 Task: Find connections with filter location Mengyin with filter topic #healthcarewith filter profile language Spanish with filter current company Treebo Hotels with filter school PSG College of Arts and Science with filter industry Commercial and Industrial Equipment Rental with filter service category Visual Design with filter keywords title Customer Care Associate
Action: Mouse moved to (343, 225)
Screenshot: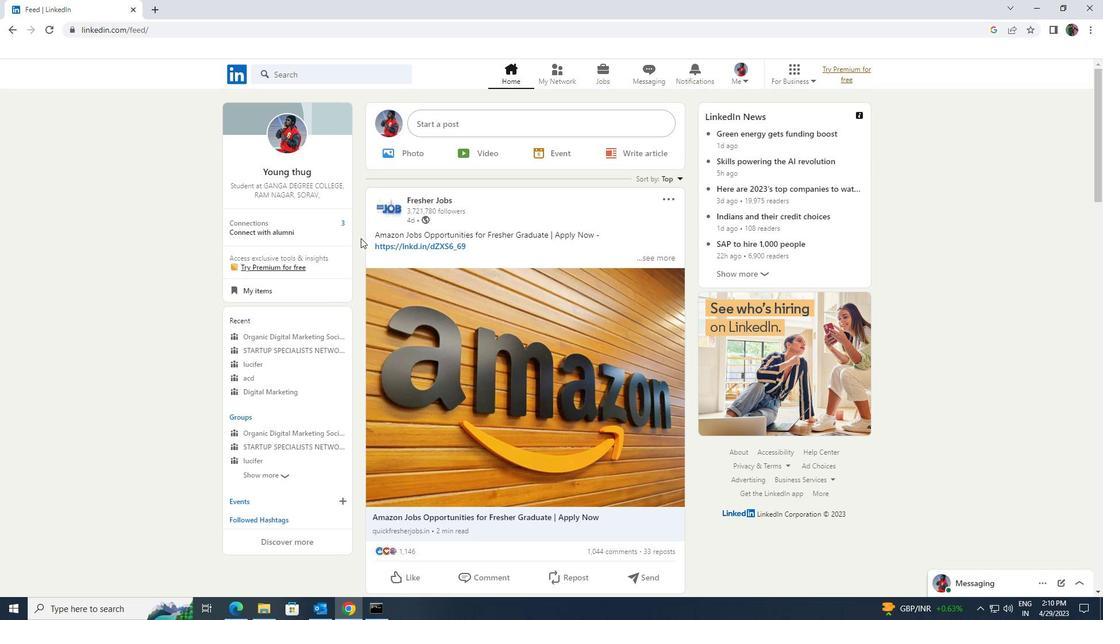 
Action: Mouse pressed left at (343, 225)
Screenshot: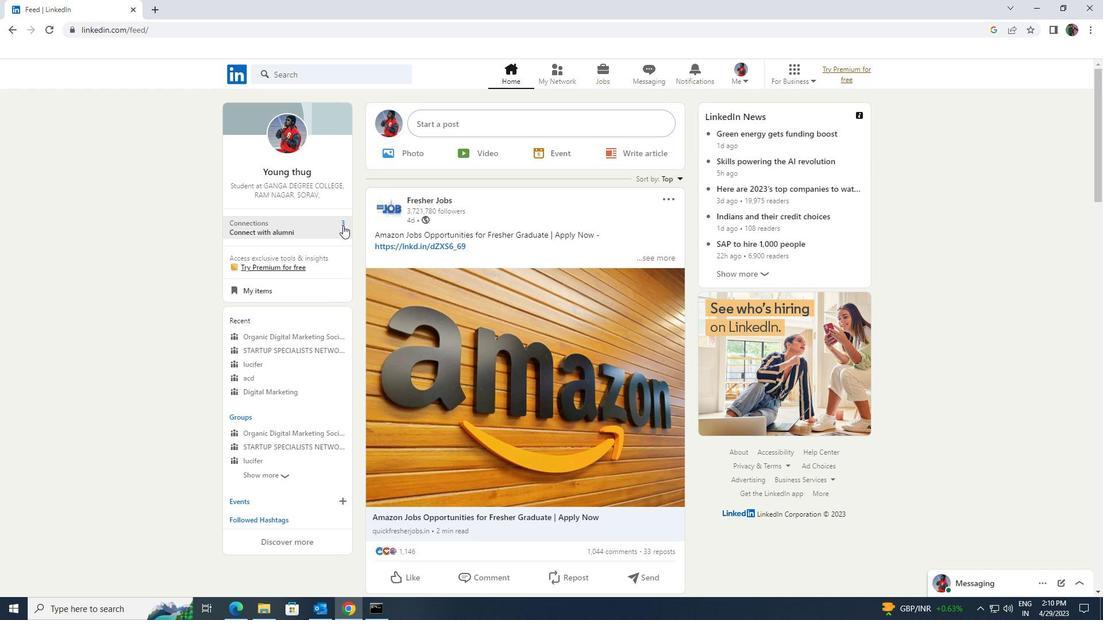 
Action: Mouse moved to (357, 137)
Screenshot: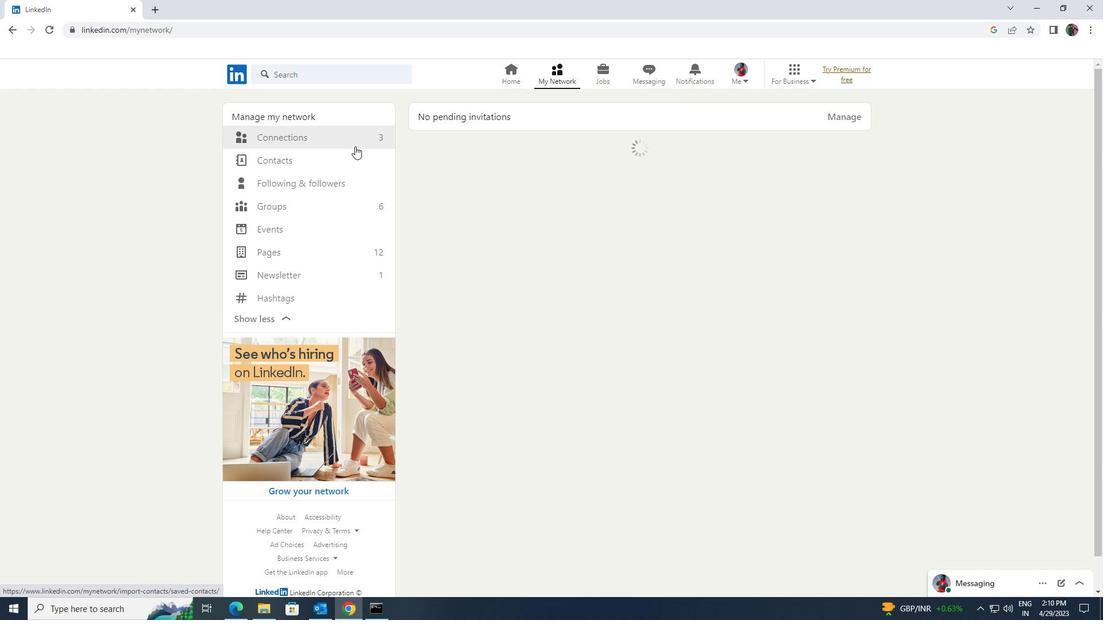 
Action: Mouse pressed left at (357, 137)
Screenshot: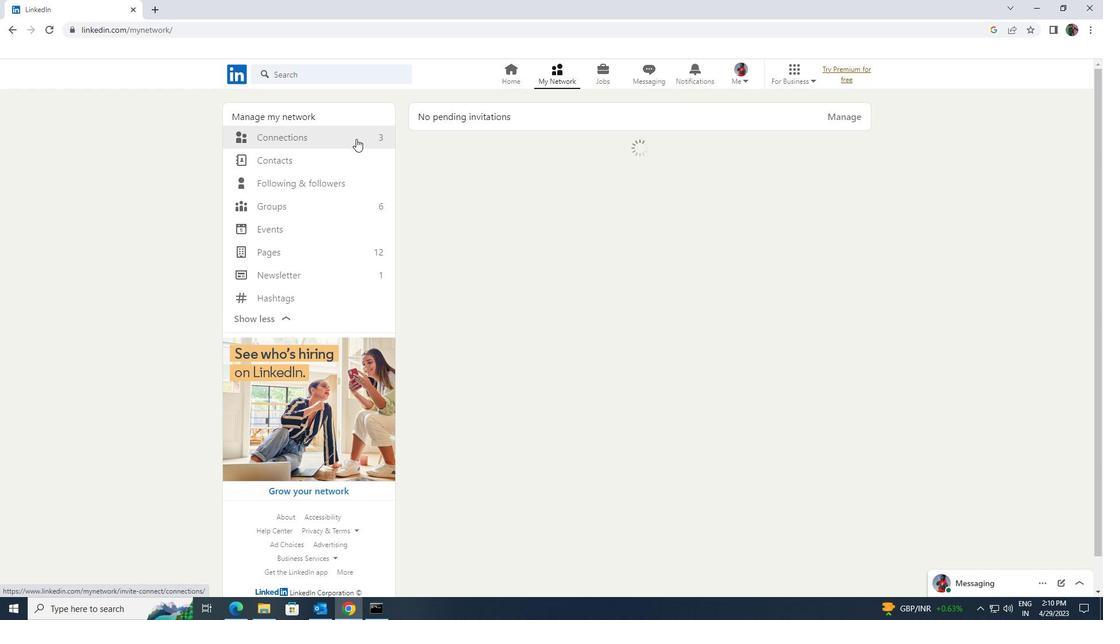 
Action: Mouse moved to (614, 139)
Screenshot: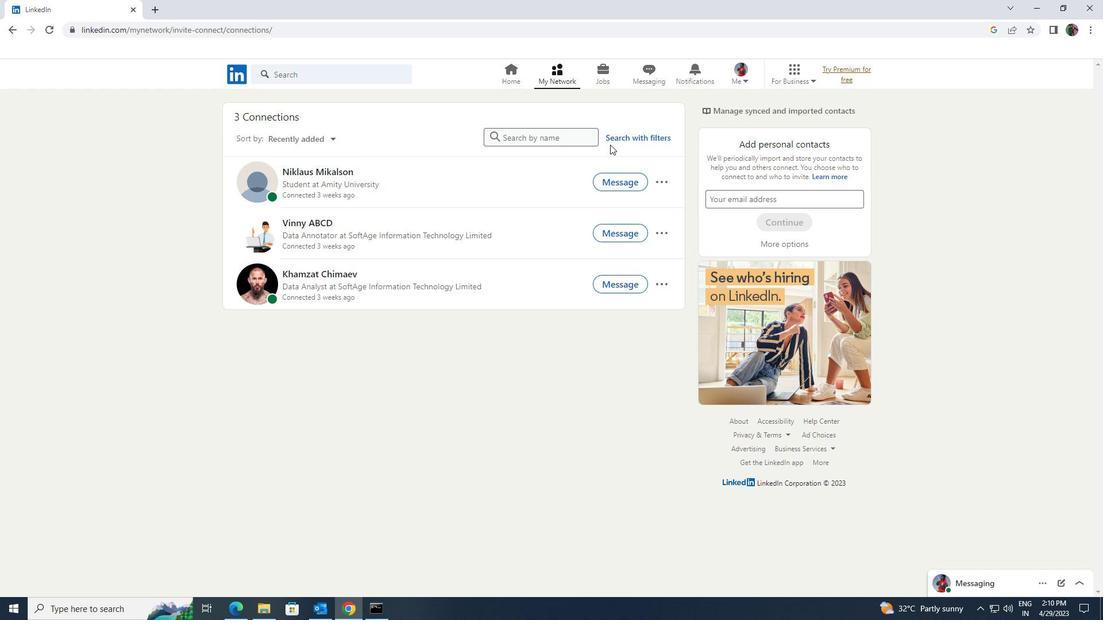
Action: Mouse pressed left at (614, 139)
Screenshot: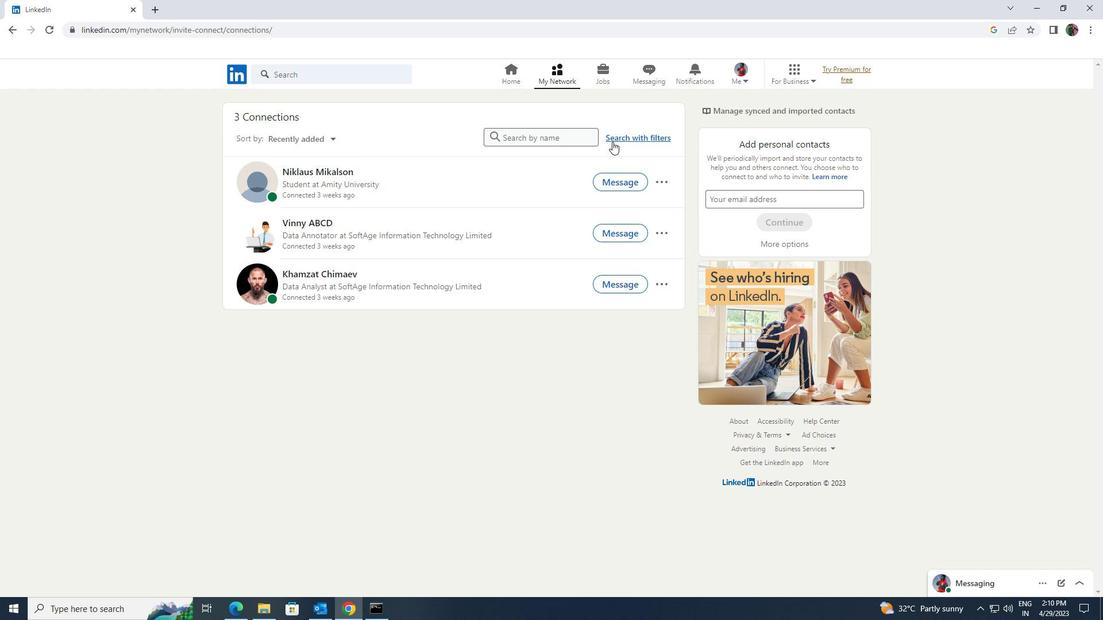 
Action: Mouse moved to (616, 137)
Screenshot: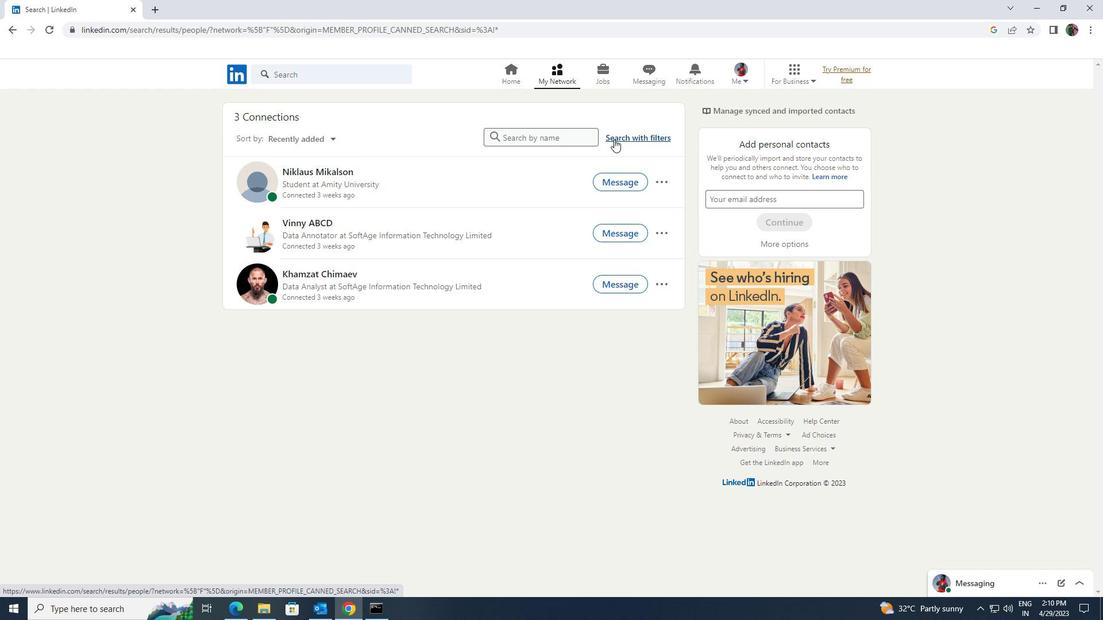 
Action: Mouse pressed left at (616, 137)
Screenshot: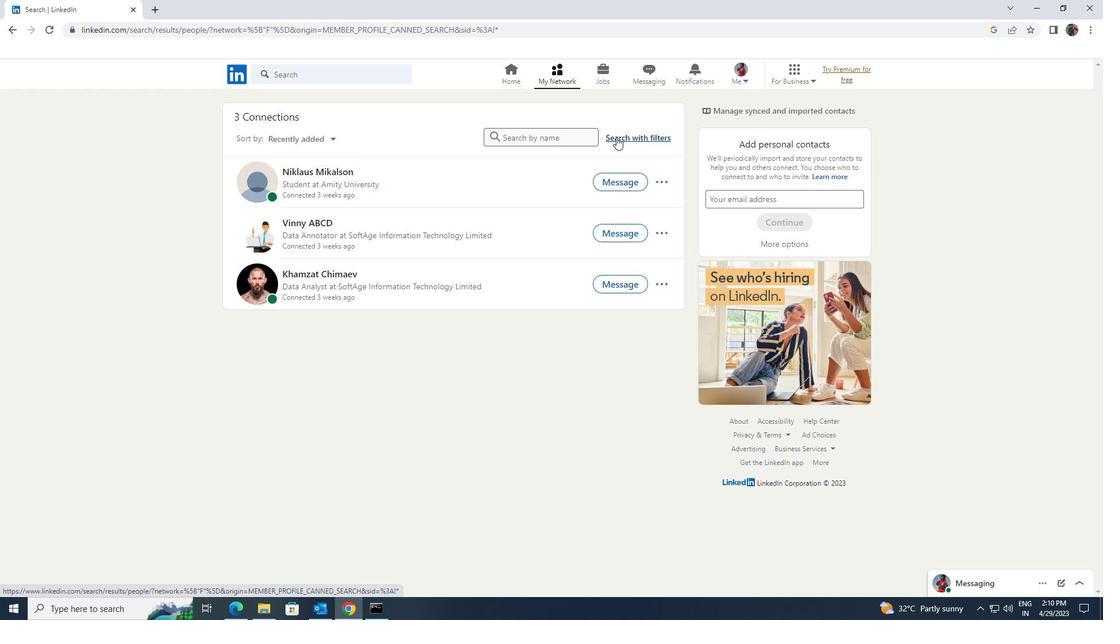 
Action: Mouse moved to (589, 108)
Screenshot: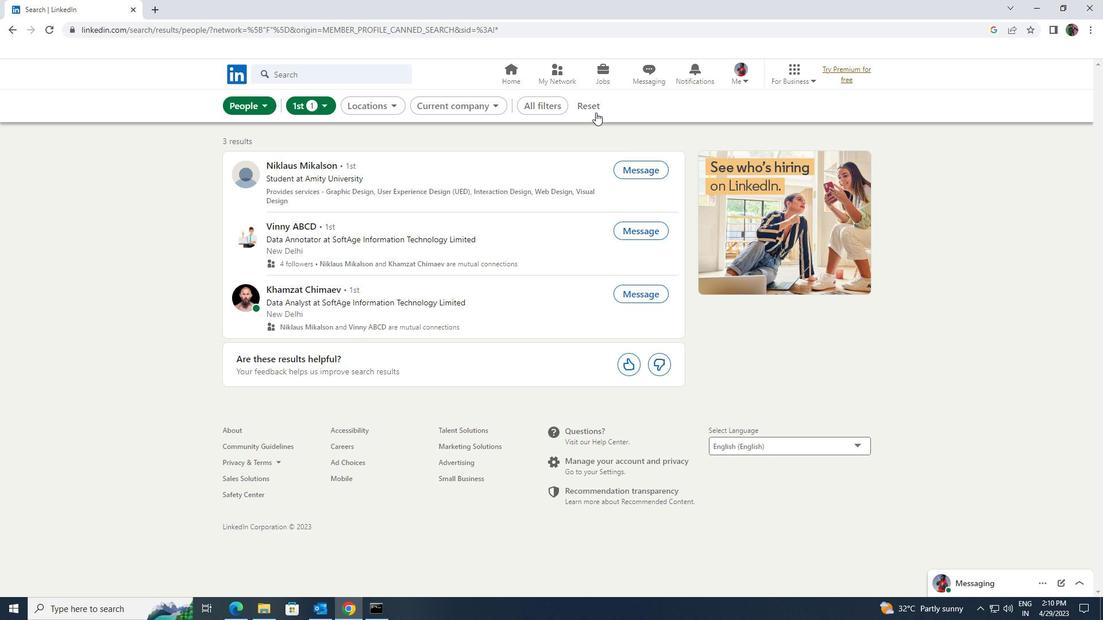 
Action: Mouse pressed left at (589, 108)
Screenshot: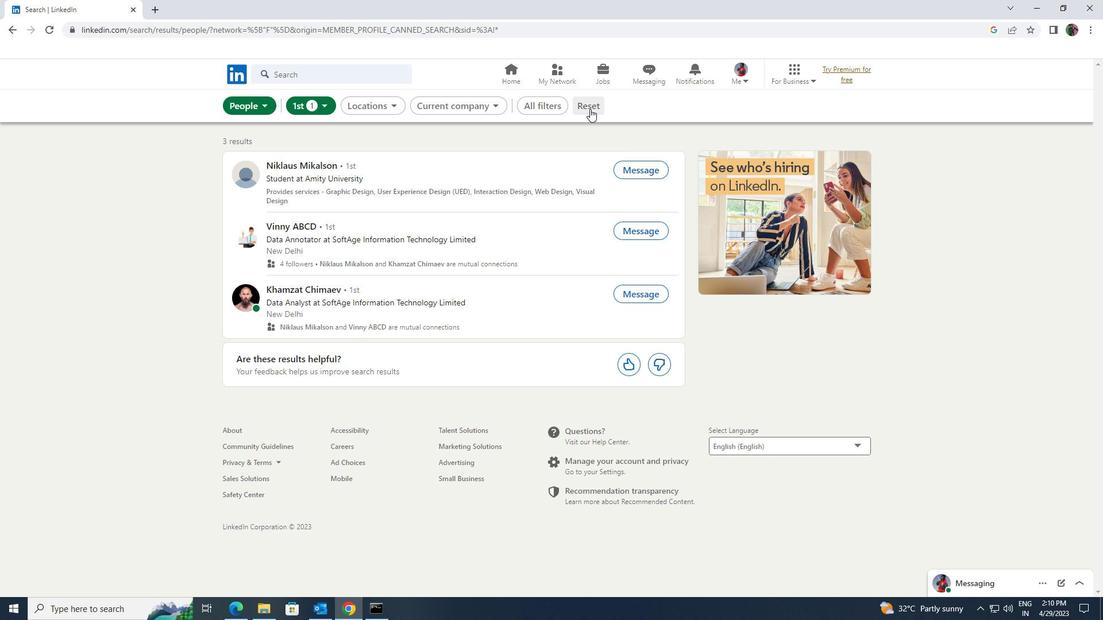 
Action: Mouse moved to (573, 105)
Screenshot: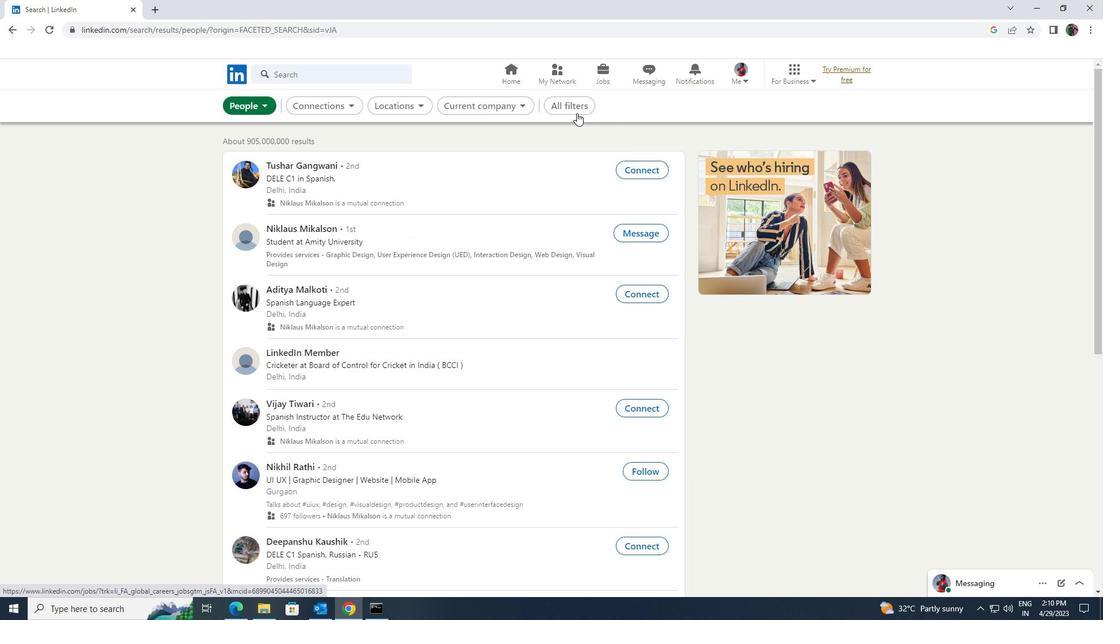 
Action: Mouse pressed left at (573, 105)
Screenshot: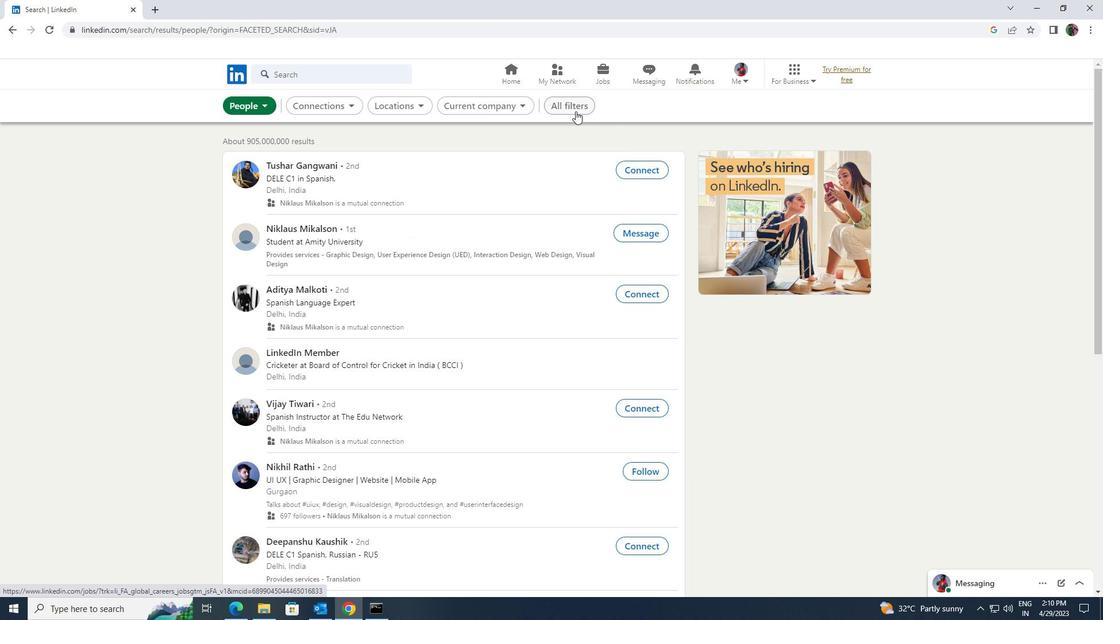 
Action: Mouse moved to (848, 447)
Screenshot: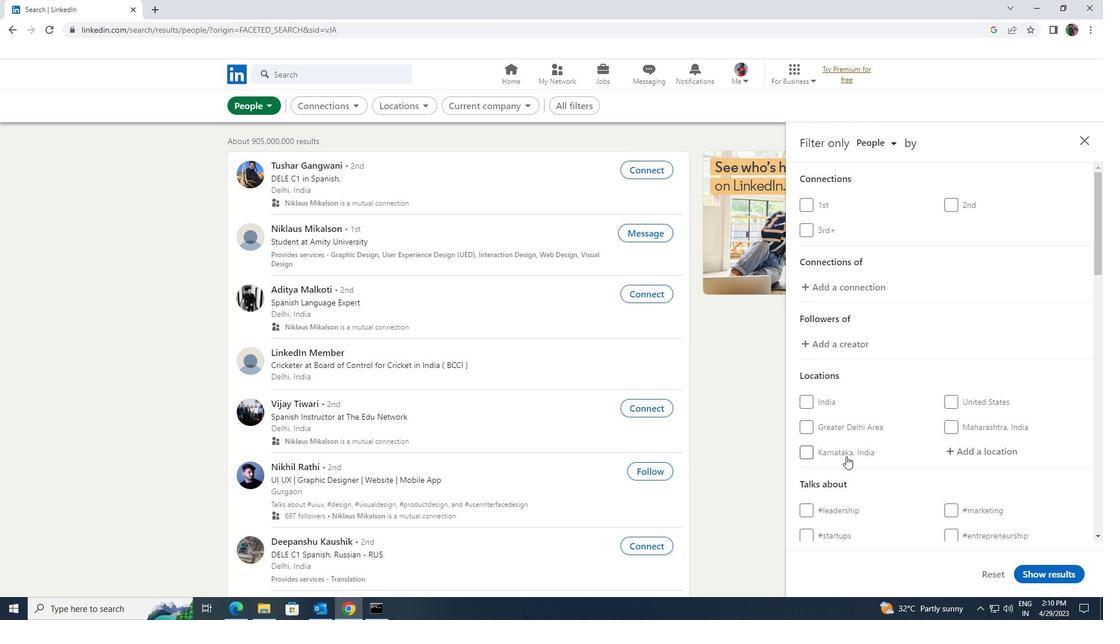 
Action: Mouse scrolled (848, 447) with delta (0, 0)
Screenshot: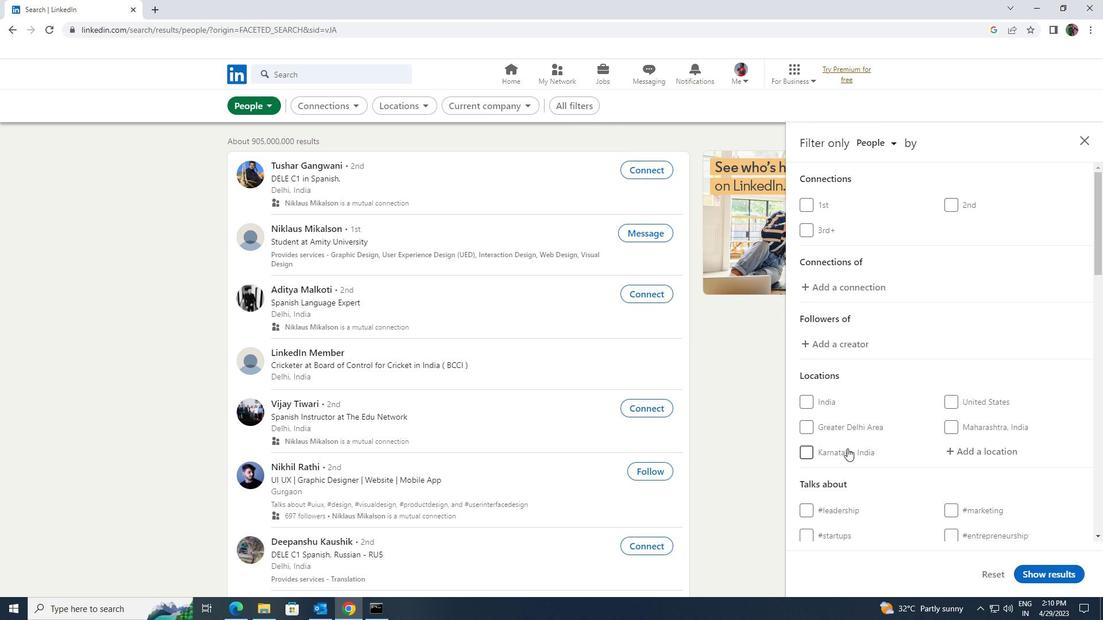 
Action: Mouse moved to (949, 388)
Screenshot: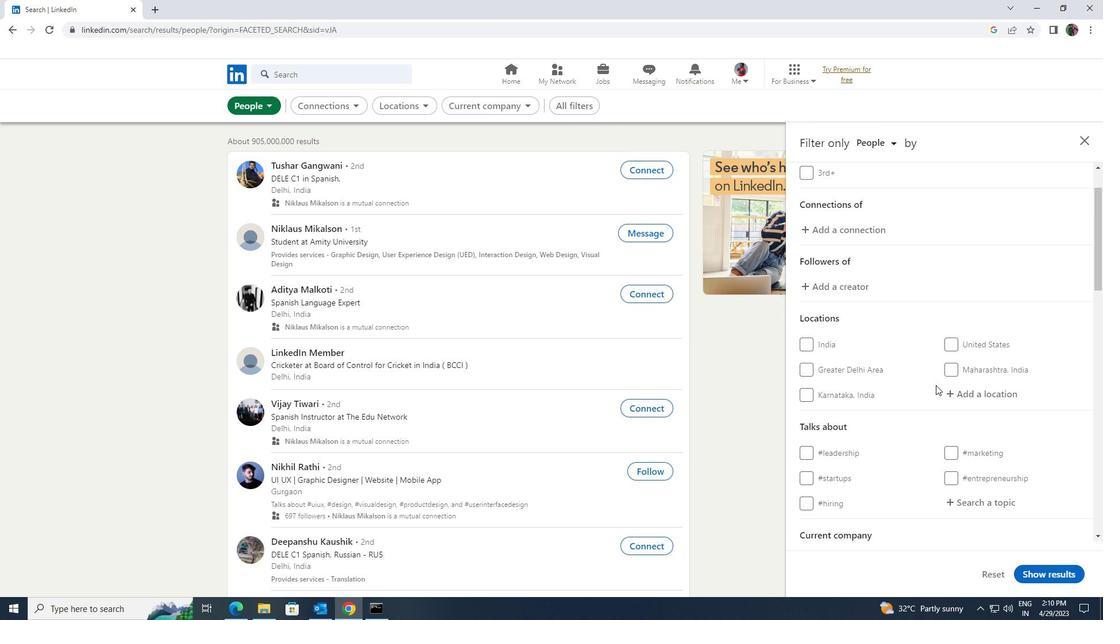 
Action: Mouse pressed left at (949, 388)
Screenshot: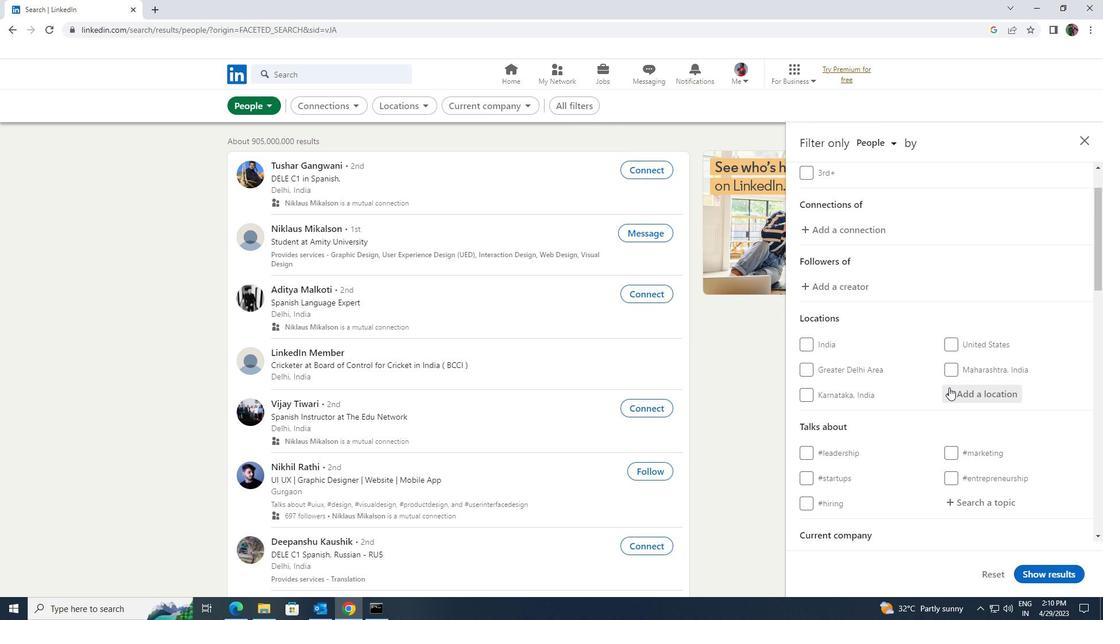 
Action: Mouse moved to (950, 389)
Screenshot: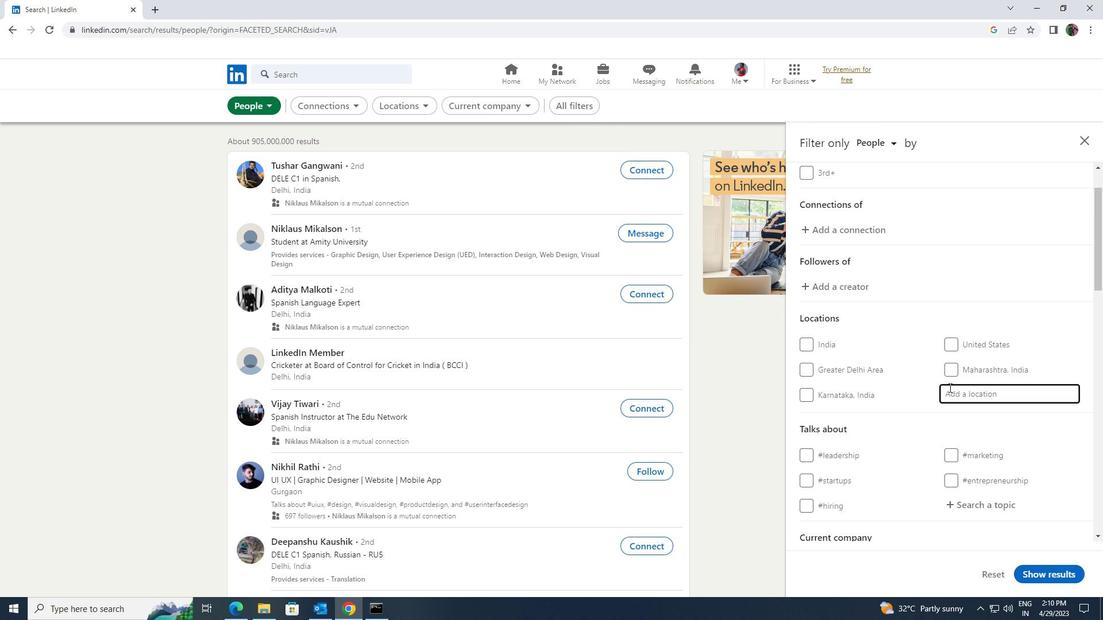 
Action: Key pressed <Key.shift>M
Screenshot: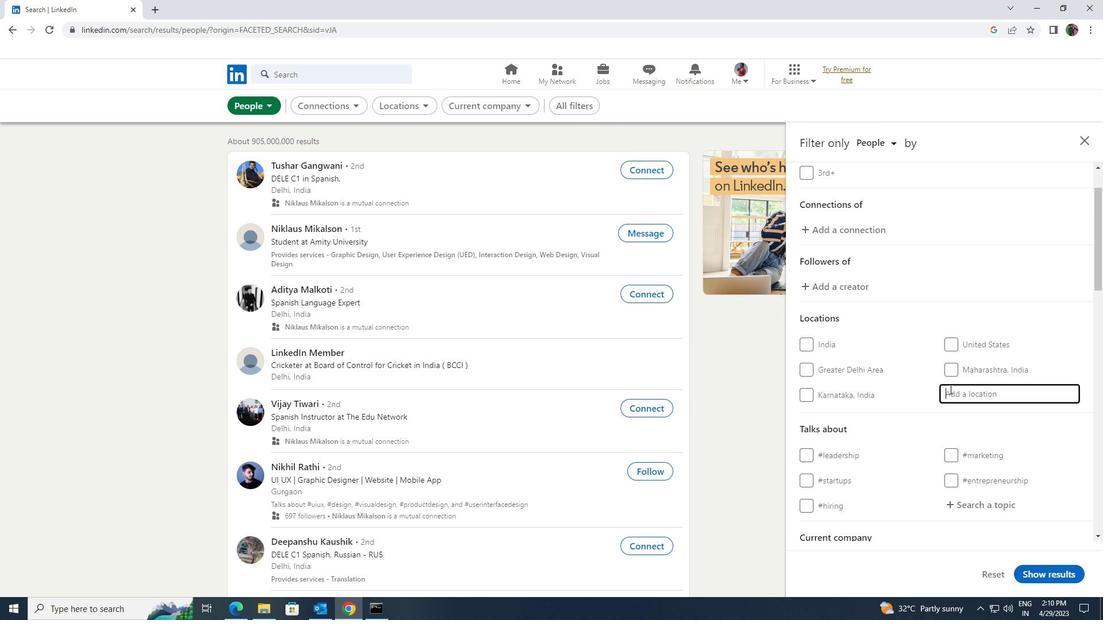 
Action: Mouse moved to (949, 389)
Screenshot: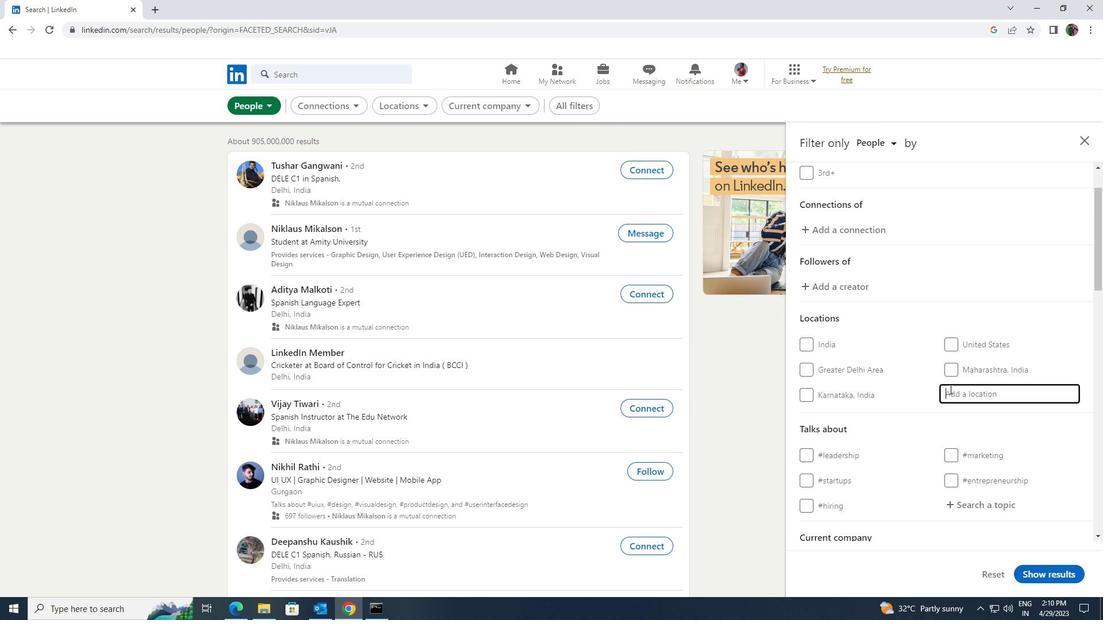 
Action: Key pressed EN
Screenshot: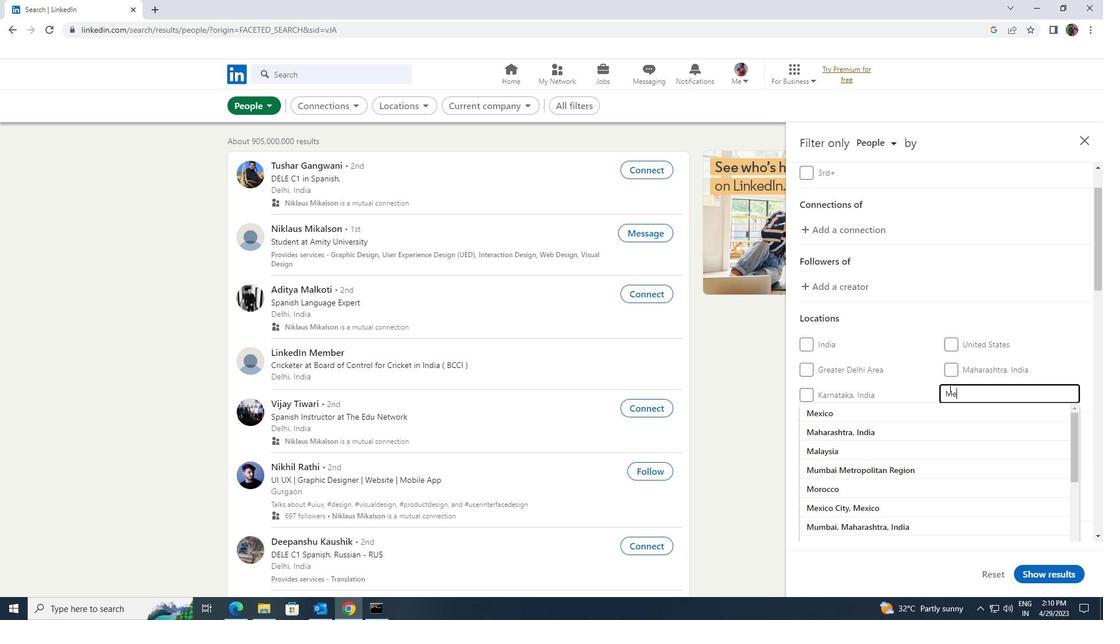 
Action: Mouse moved to (949, 390)
Screenshot: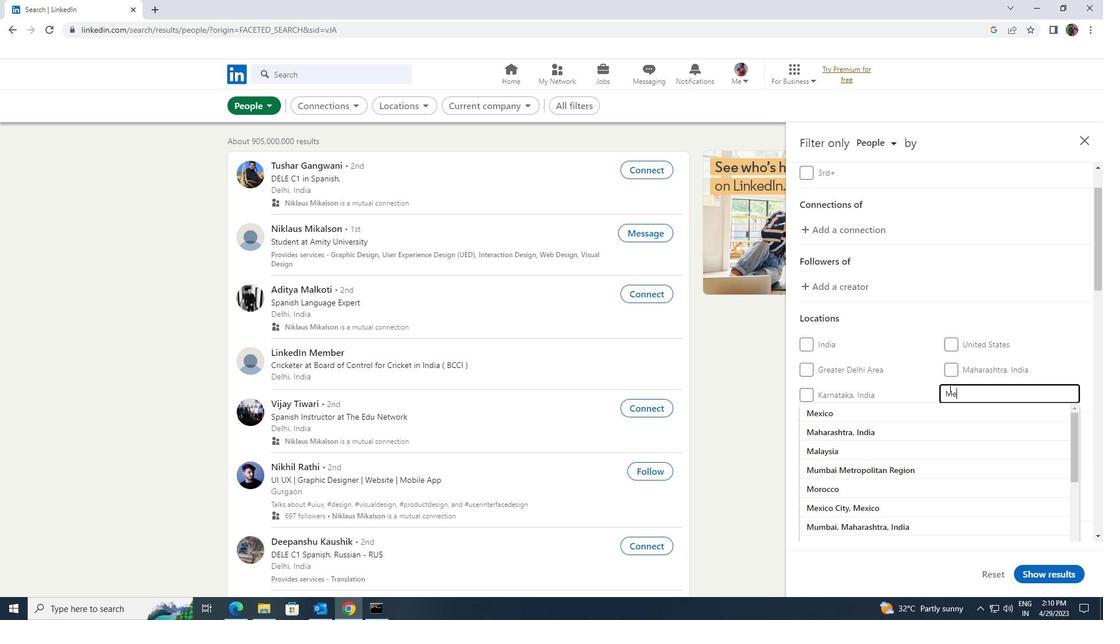 
Action: Key pressed GY
Screenshot: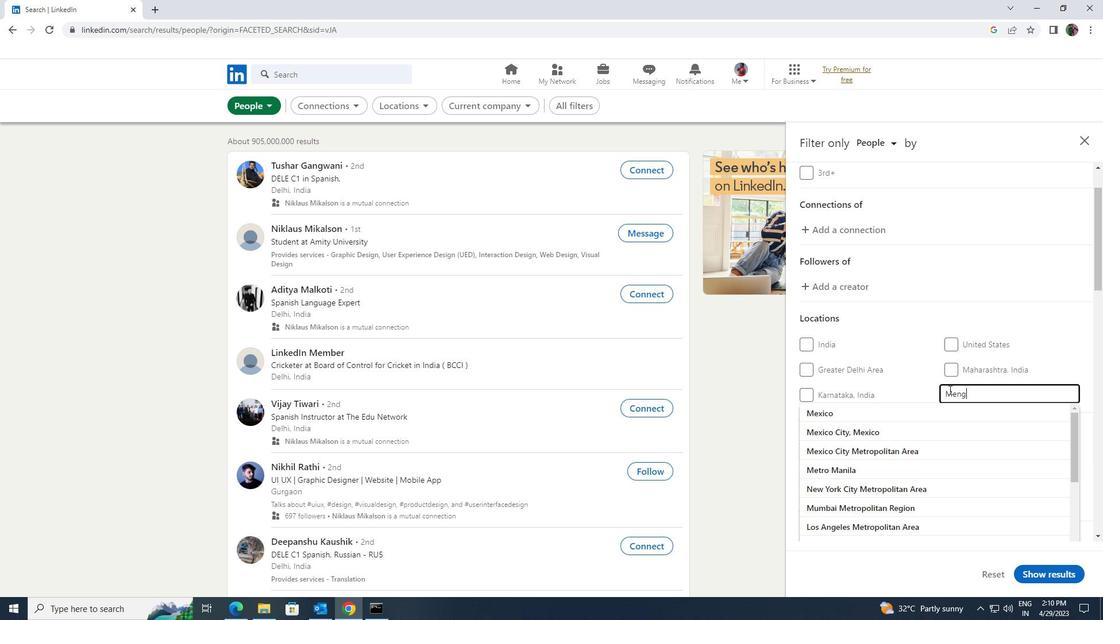 
Action: Mouse moved to (949, 390)
Screenshot: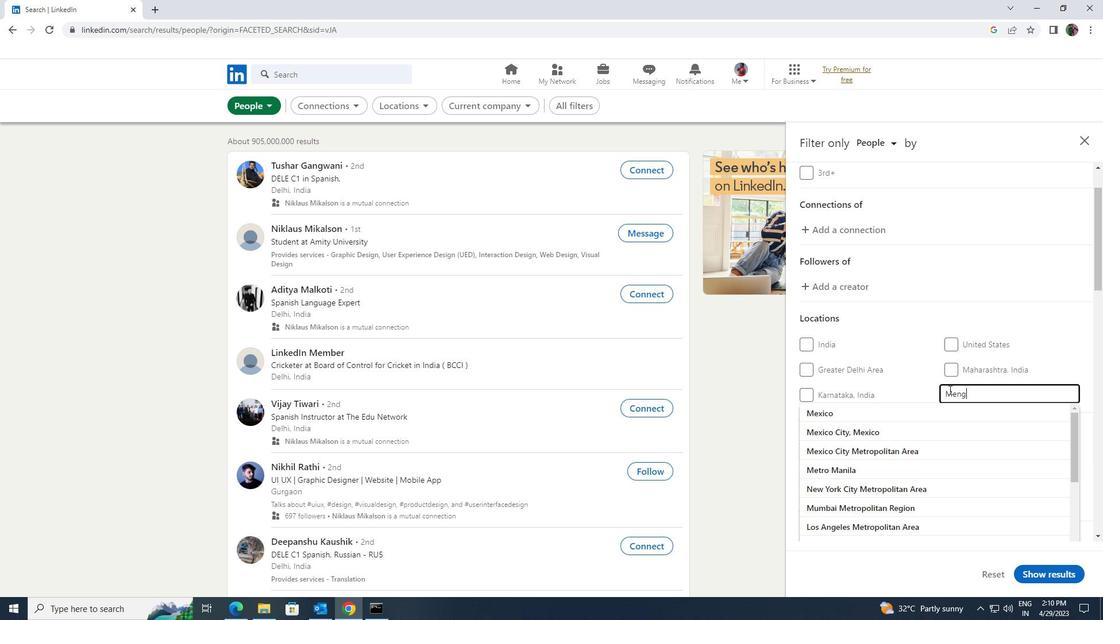 
Action: Key pressed IN
Screenshot: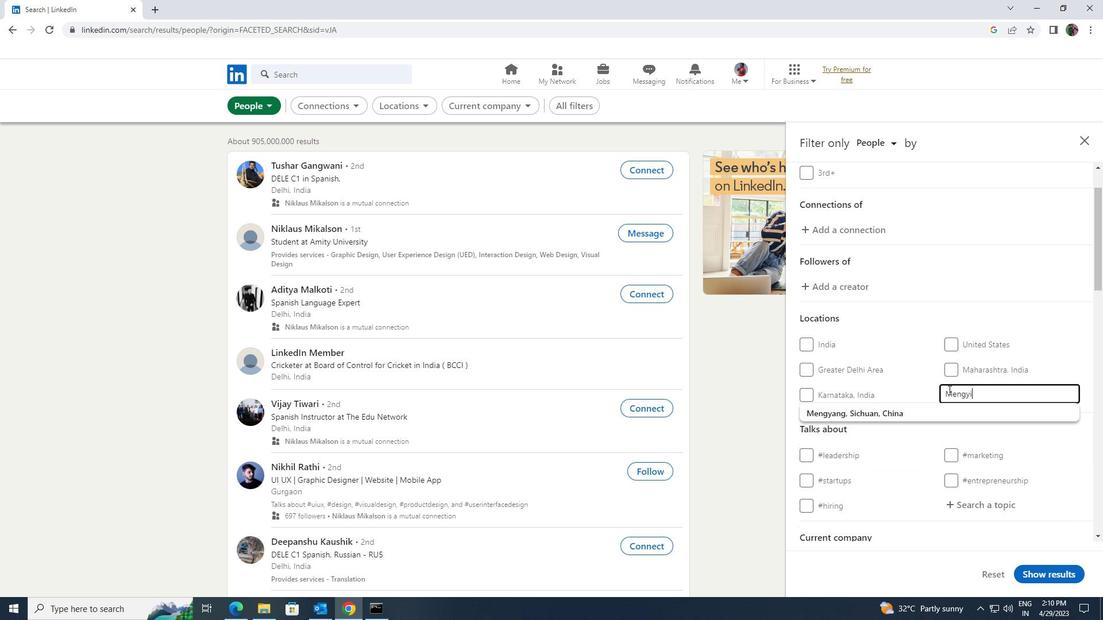 
Action: Mouse moved to (975, 501)
Screenshot: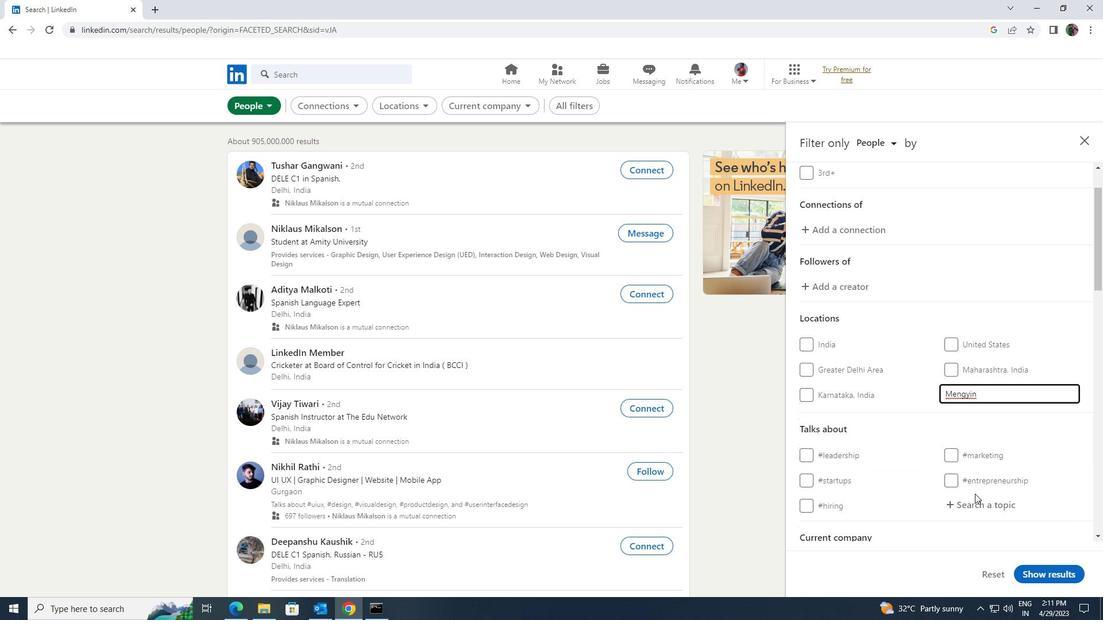 
Action: Mouse pressed left at (975, 501)
Screenshot: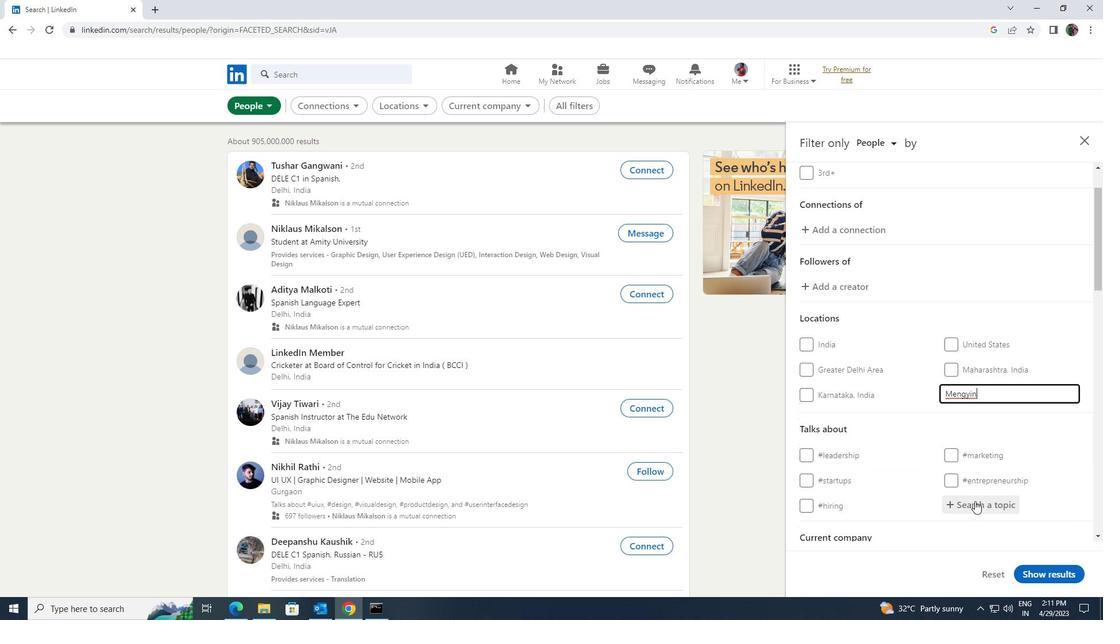 
Action: Key pressed <Key.shift>HEALTHCARE
Screenshot: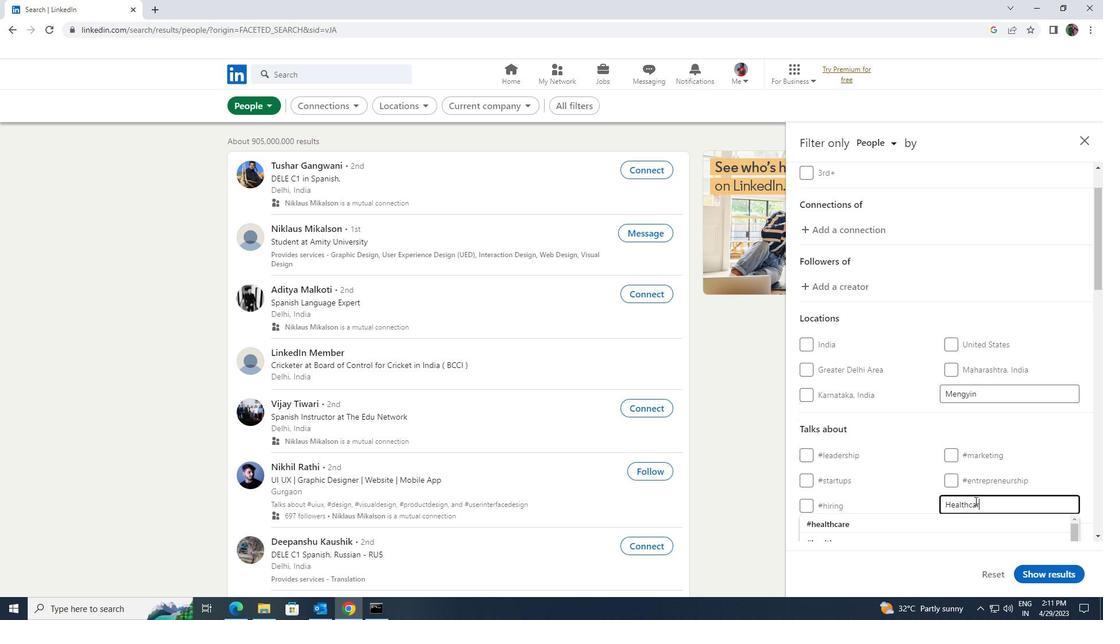 
Action: Mouse moved to (961, 517)
Screenshot: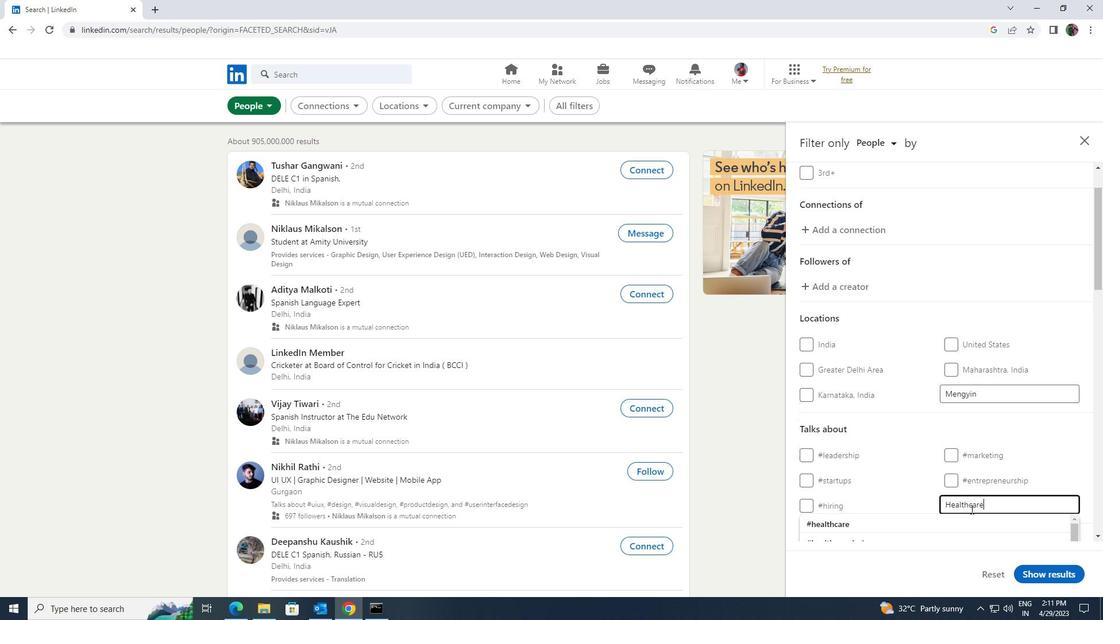 
Action: Mouse pressed left at (961, 517)
Screenshot: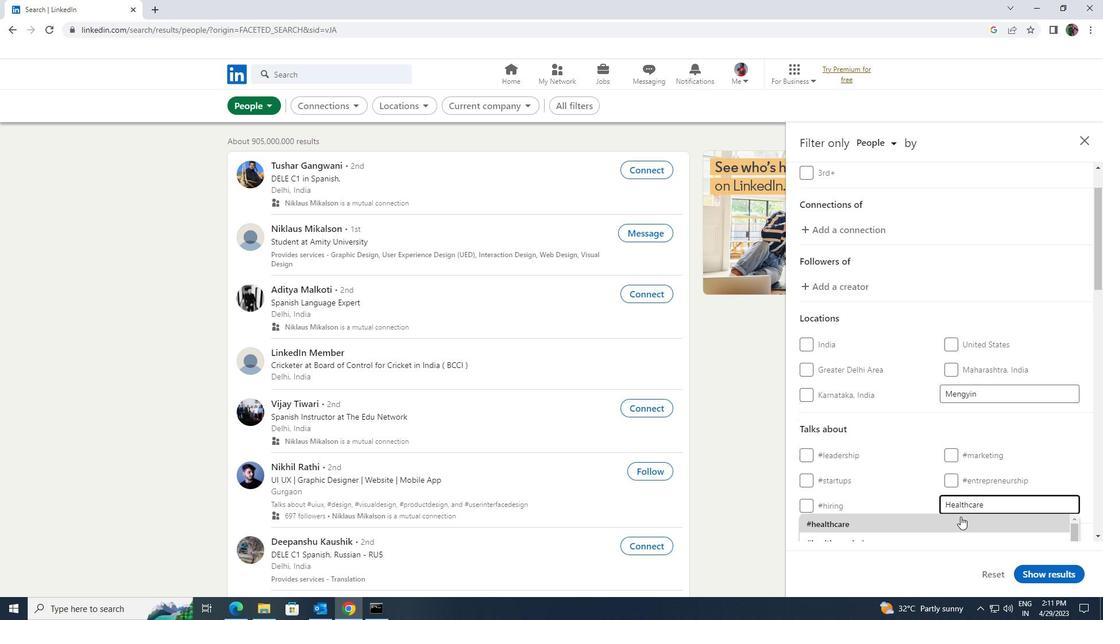 
Action: Mouse moved to (961, 517)
Screenshot: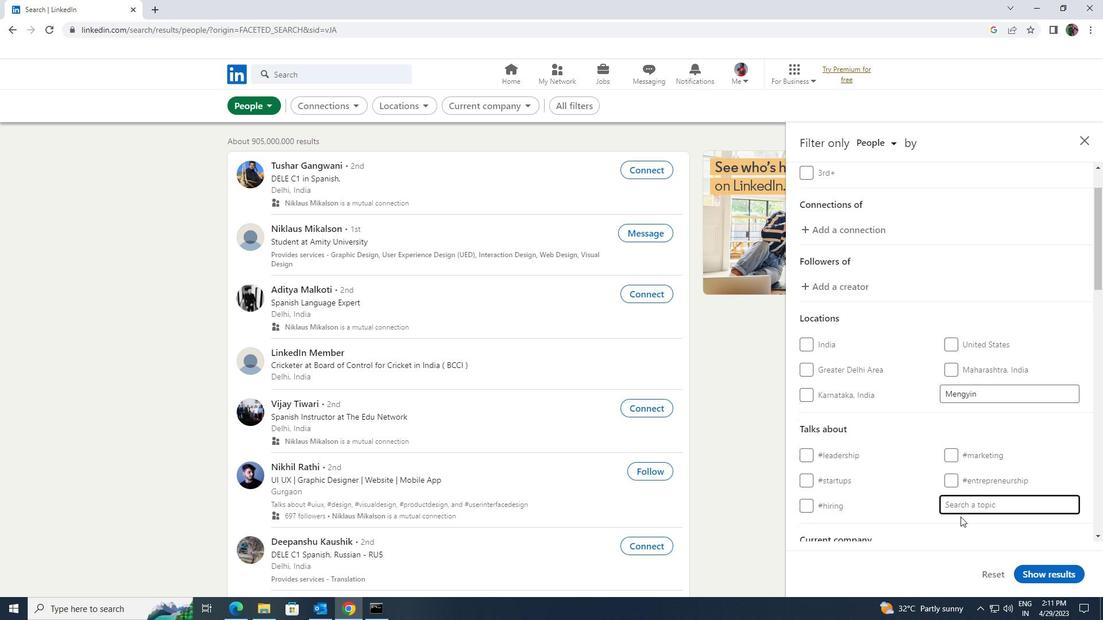 
Action: Mouse scrolled (961, 516) with delta (0, 0)
Screenshot: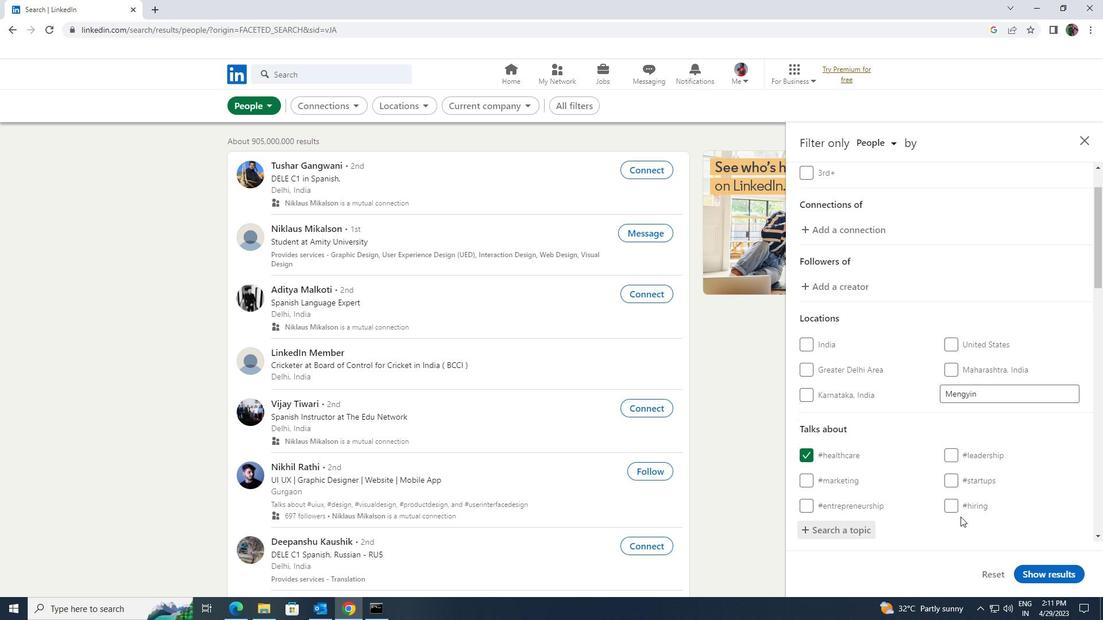 
Action: Mouse scrolled (961, 516) with delta (0, 0)
Screenshot: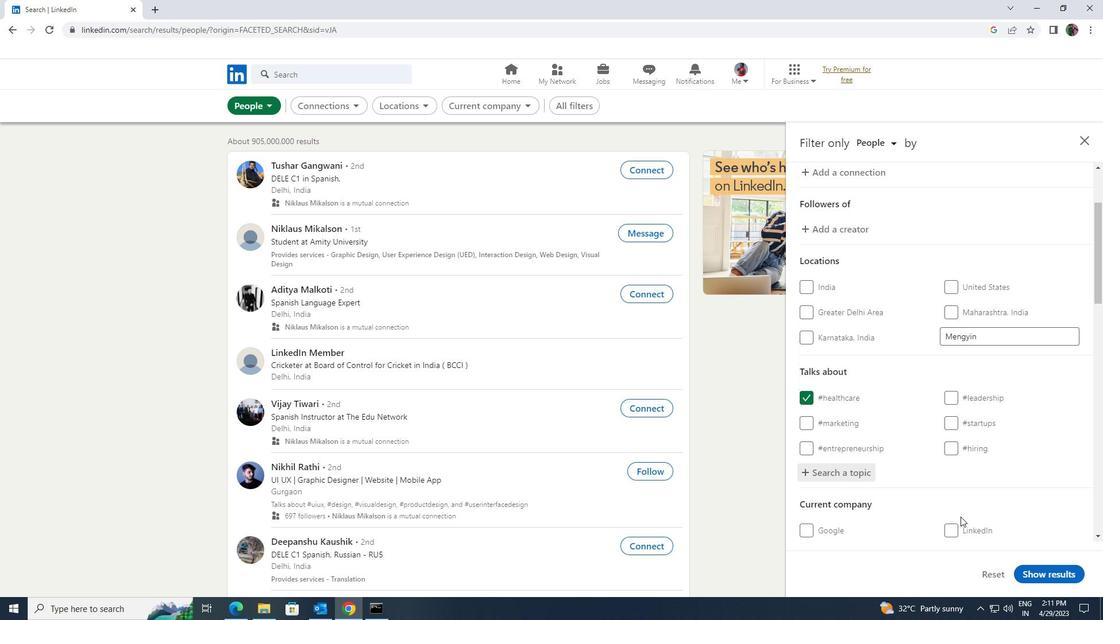 
Action: Mouse moved to (961, 515)
Screenshot: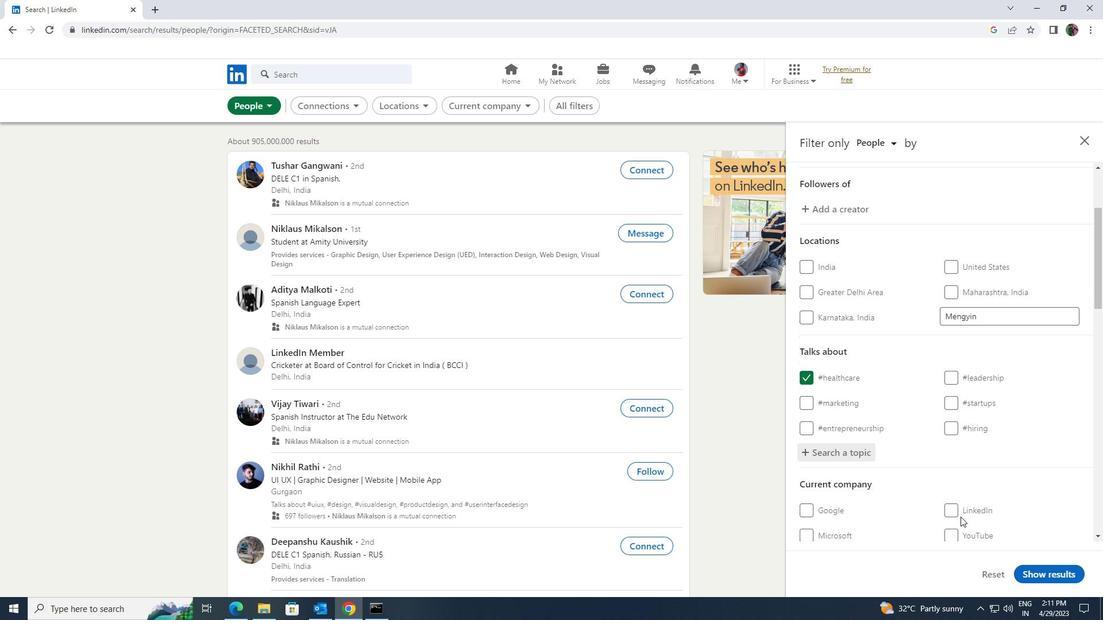 
Action: Mouse scrolled (961, 515) with delta (0, 0)
Screenshot: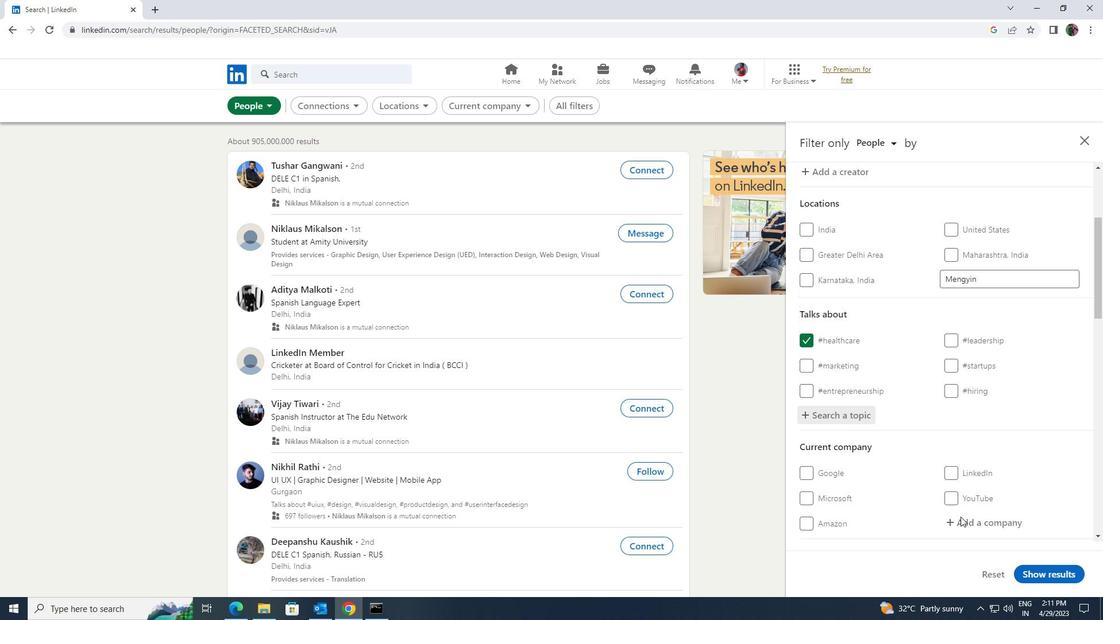
Action: Mouse moved to (961, 515)
Screenshot: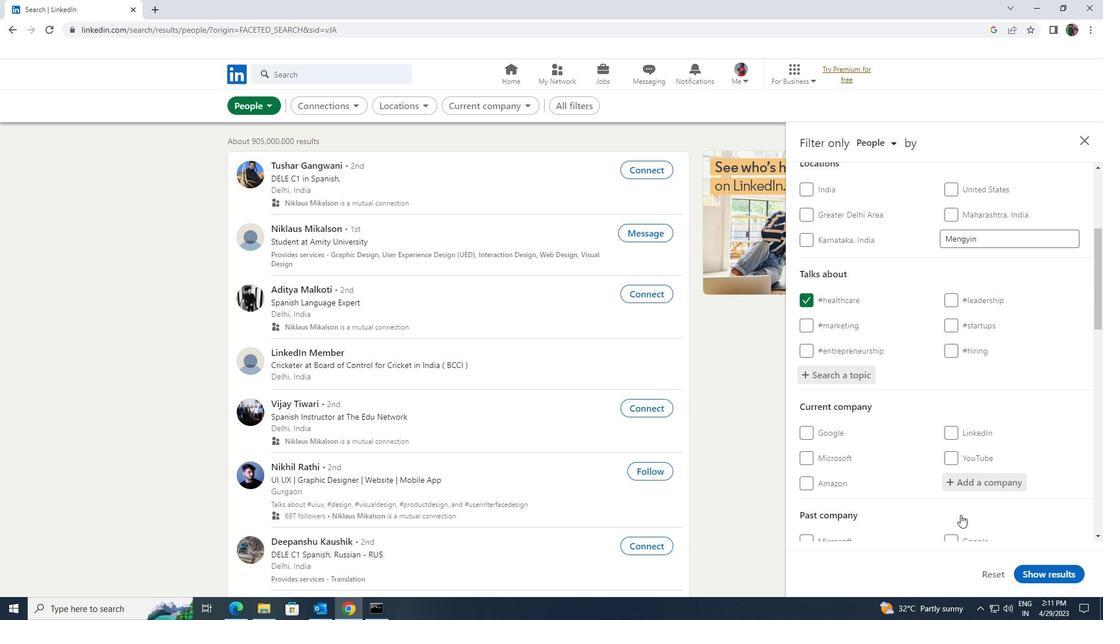 
Action: Mouse scrolled (961, 514) with delta (0, 0)
Screenshot: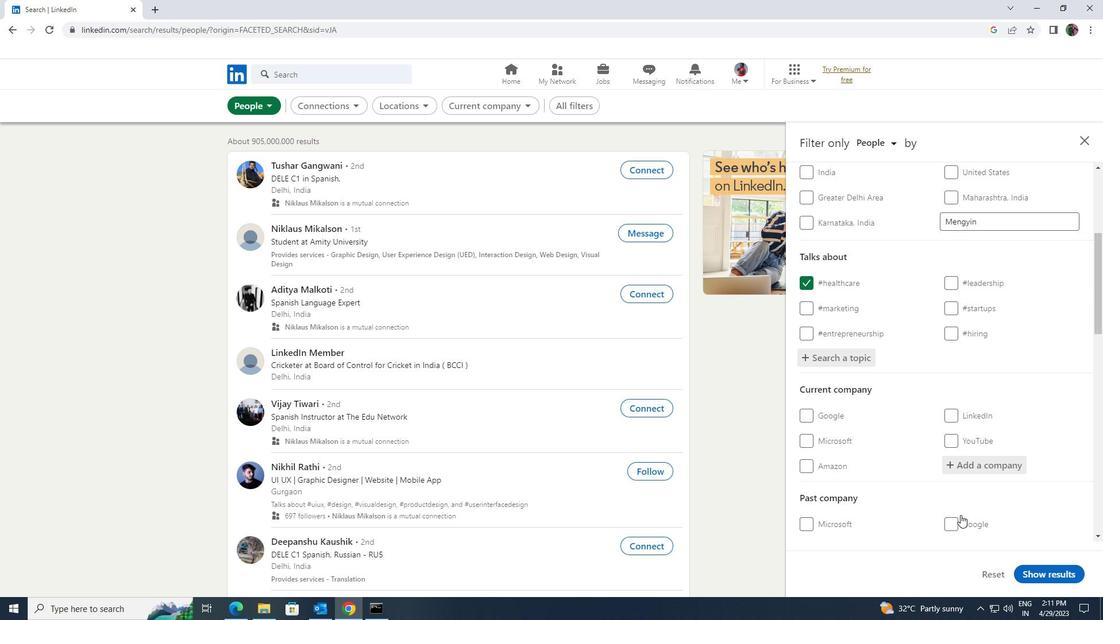 
Action: Mouse scrolled (961, 514) with delta (0, 0)
Screenshot: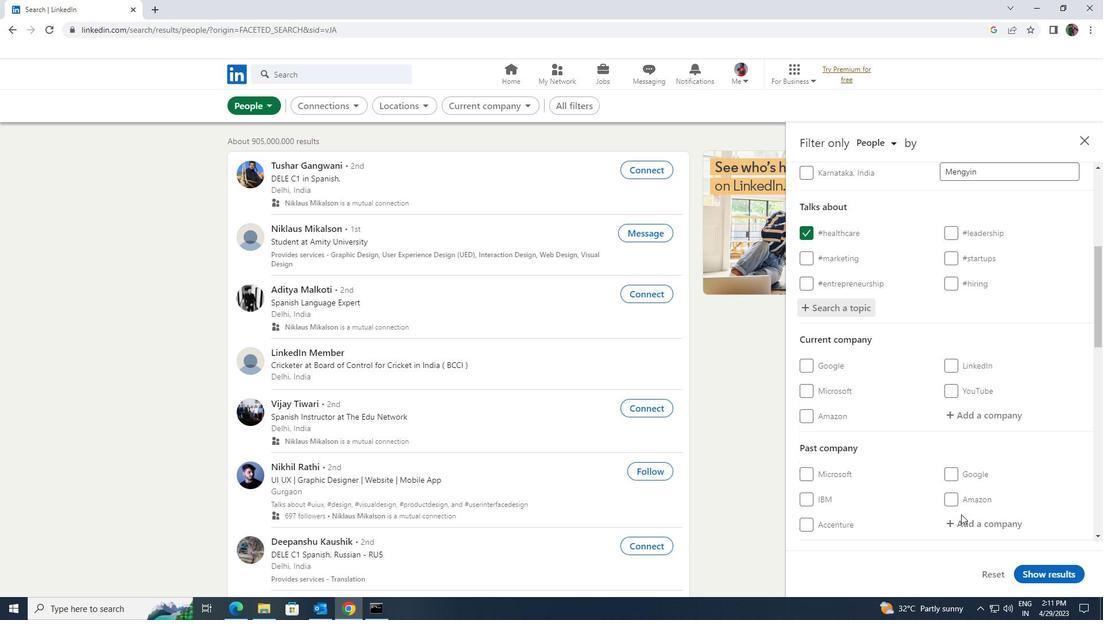 
Action: Mouse scrolled (961, 514) with delta (0, 0)
Screenshot: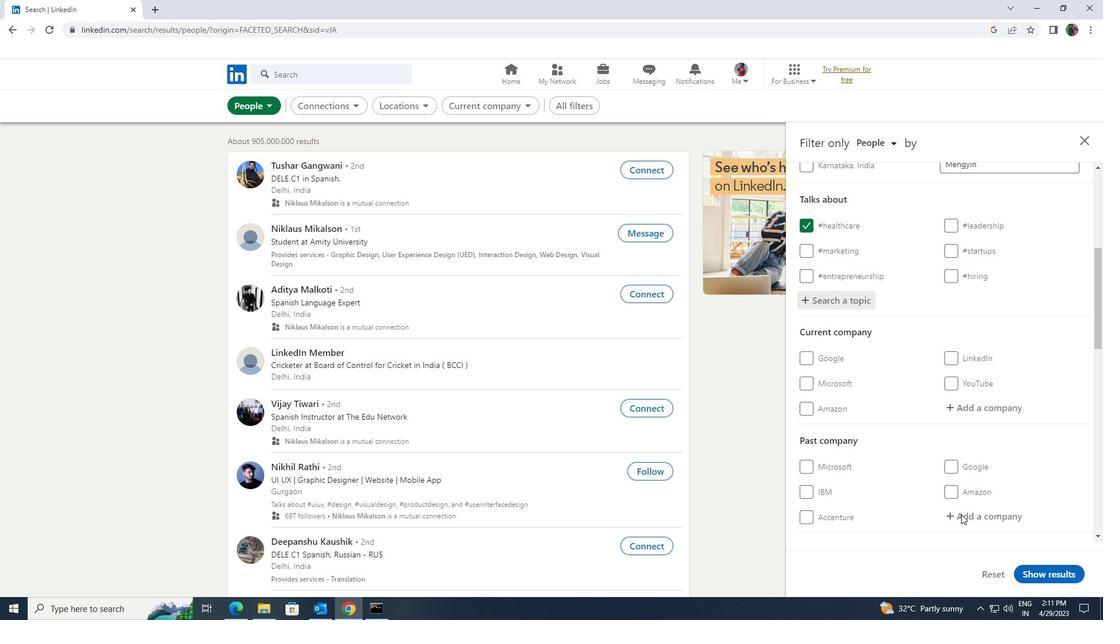 
Action: Mouse scrolled (961, 514) with delta (0, 0)
Screenshot: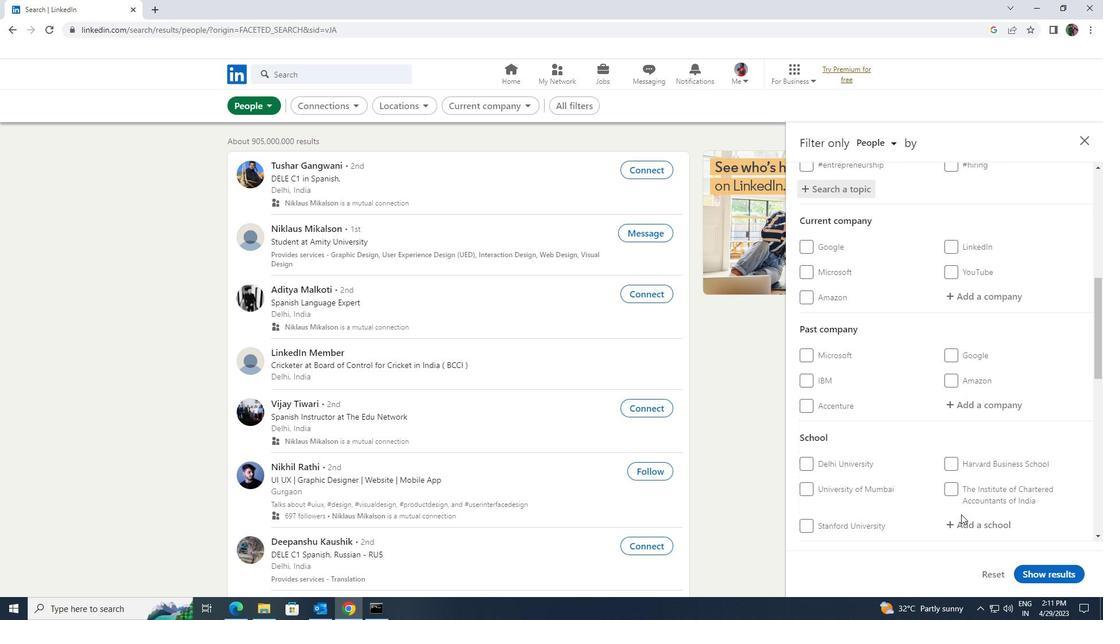 
Action: Mouse scrolled (961, 514) with delta (0, 0)
Screenshot: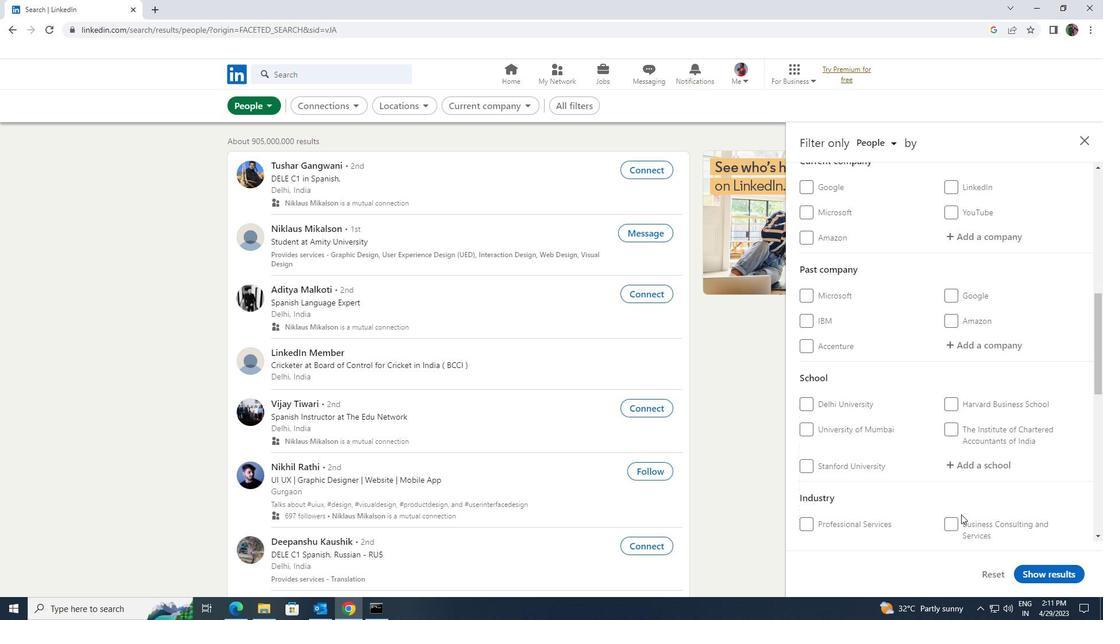 
Action: Mouse scrolled (961, 514) with delta (0, 0)
Screenshot: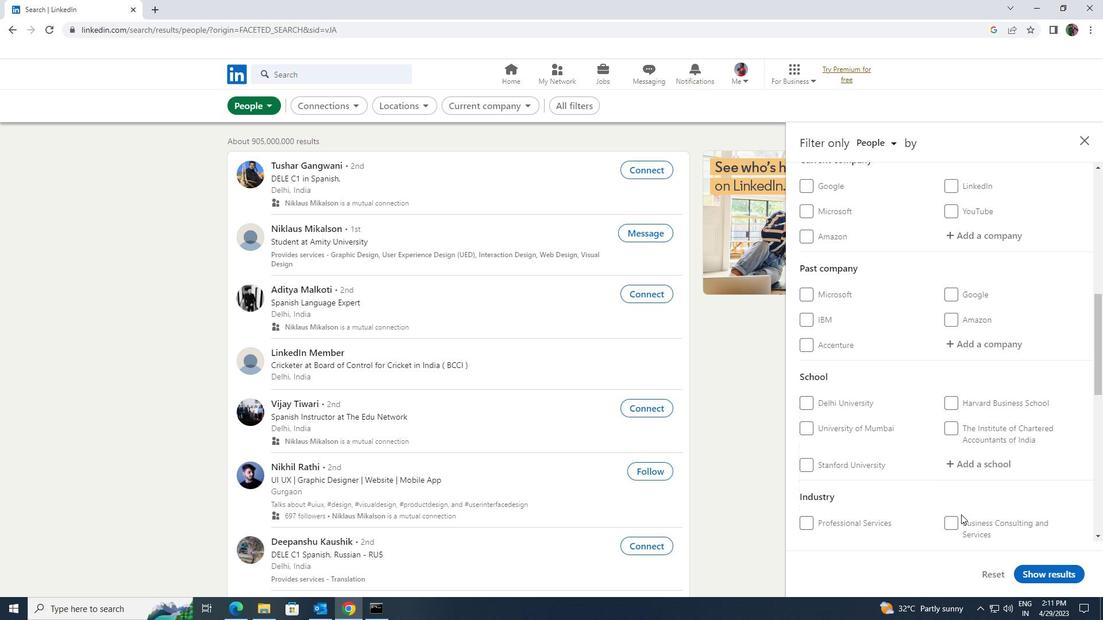 
Action: Mouse scrolled (961, 514) with delta (0, 0)
Screenshot: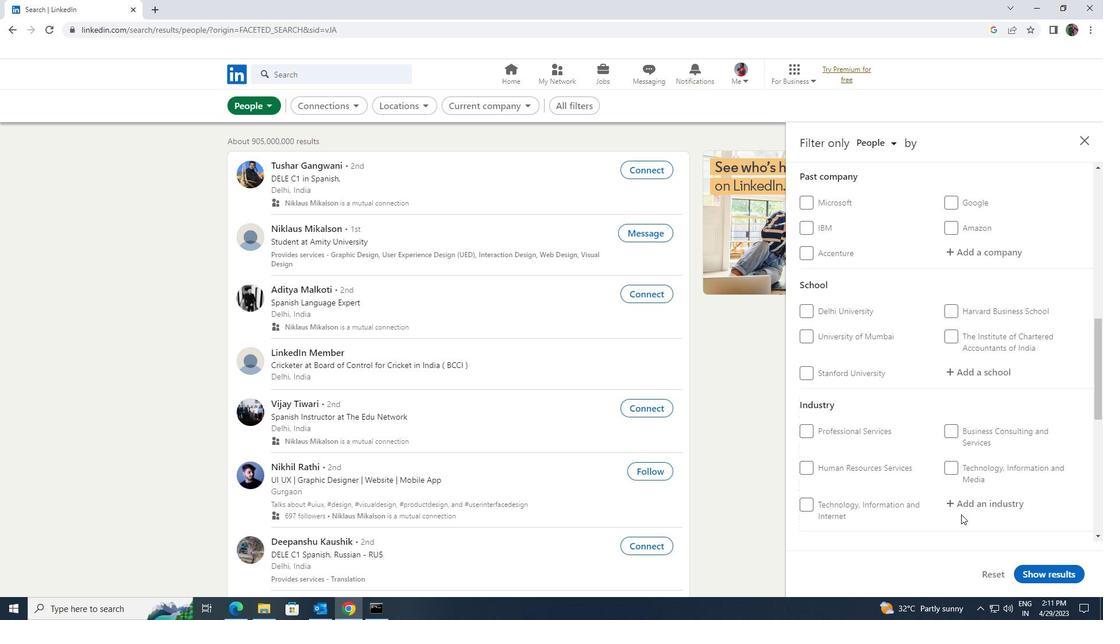 
Action: Mouse scrolled (961, 514) with delta (0, 0)
Screenshot: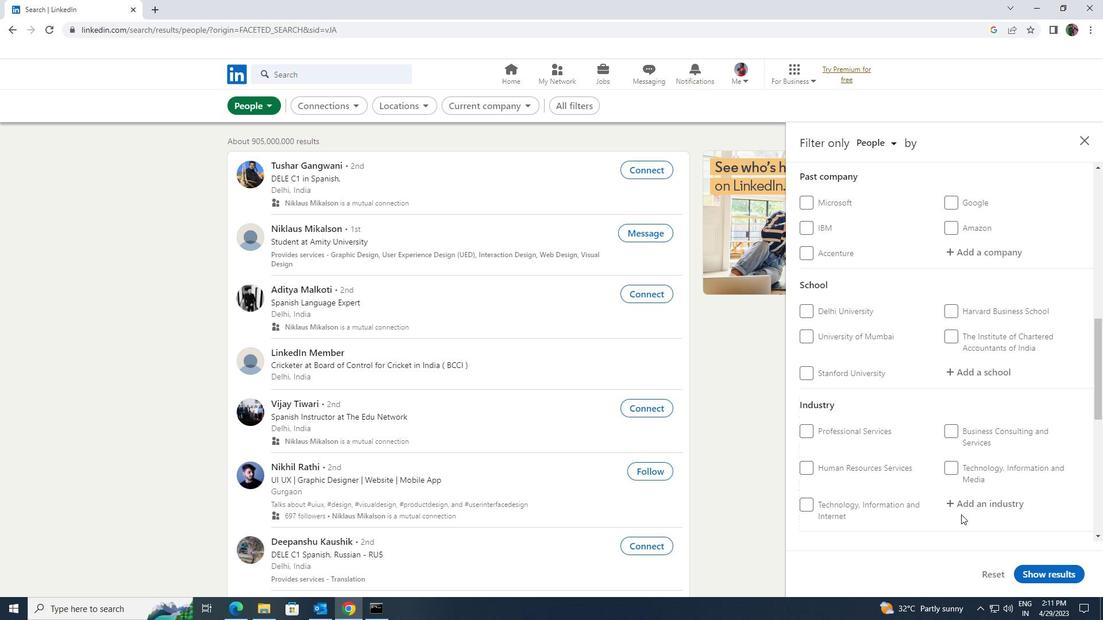 
Action: Mouse moved to (811, 459)
Screenshot: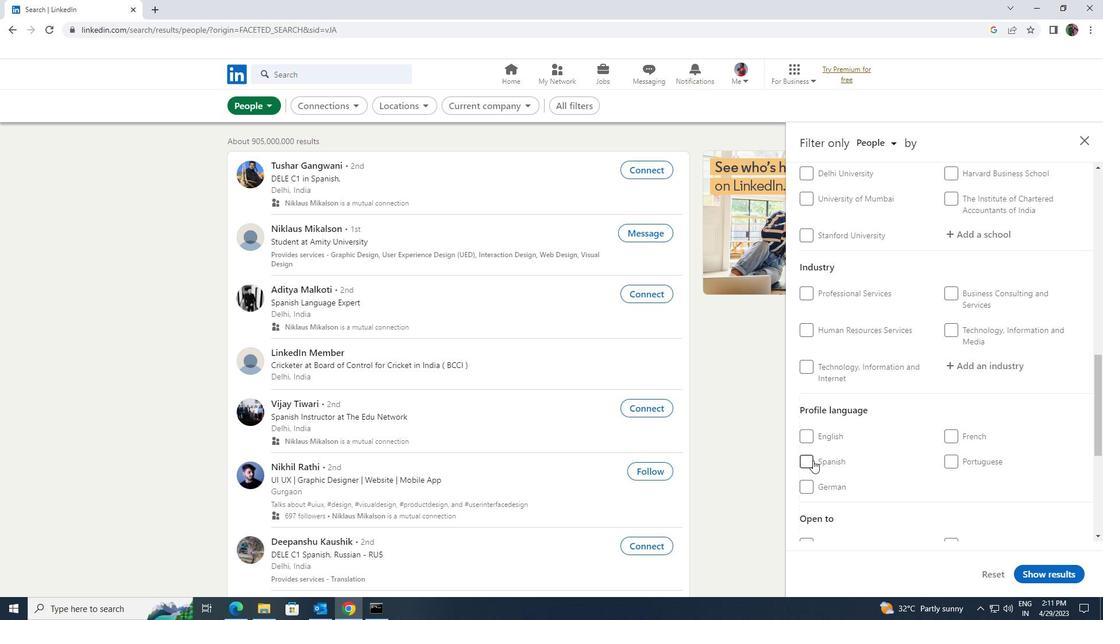 
Action: Mouse pressed left at (811, 459)
Screenshot: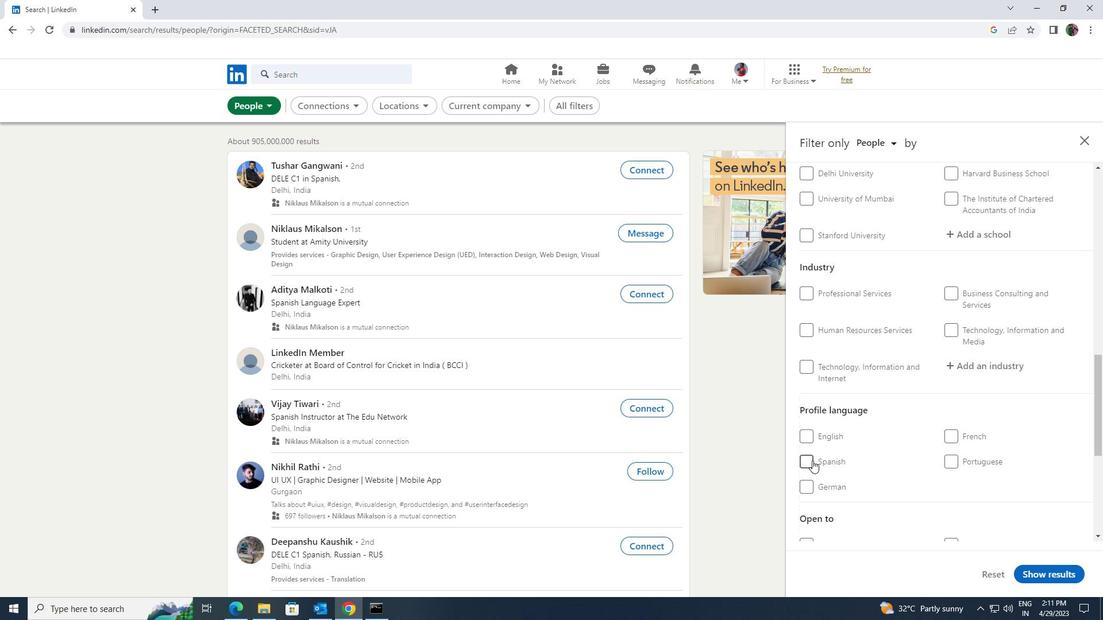 
Action: Mouse moved to (928, 501)
Screenshot: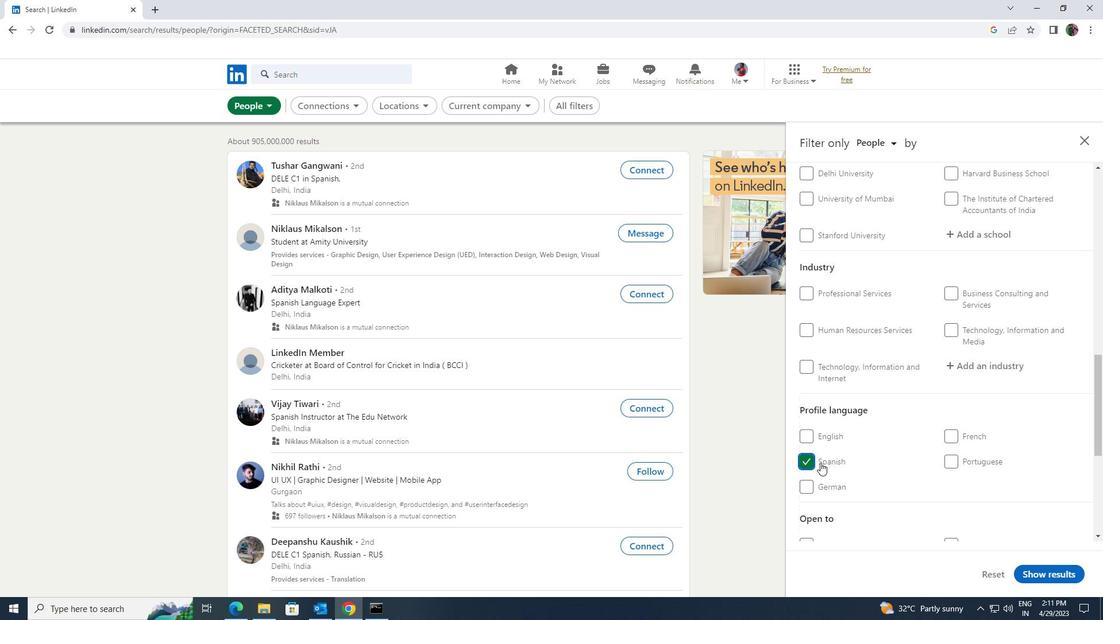 
Action: Mouse scrolled (928, 502) with delta (0, 0)
Screenshot: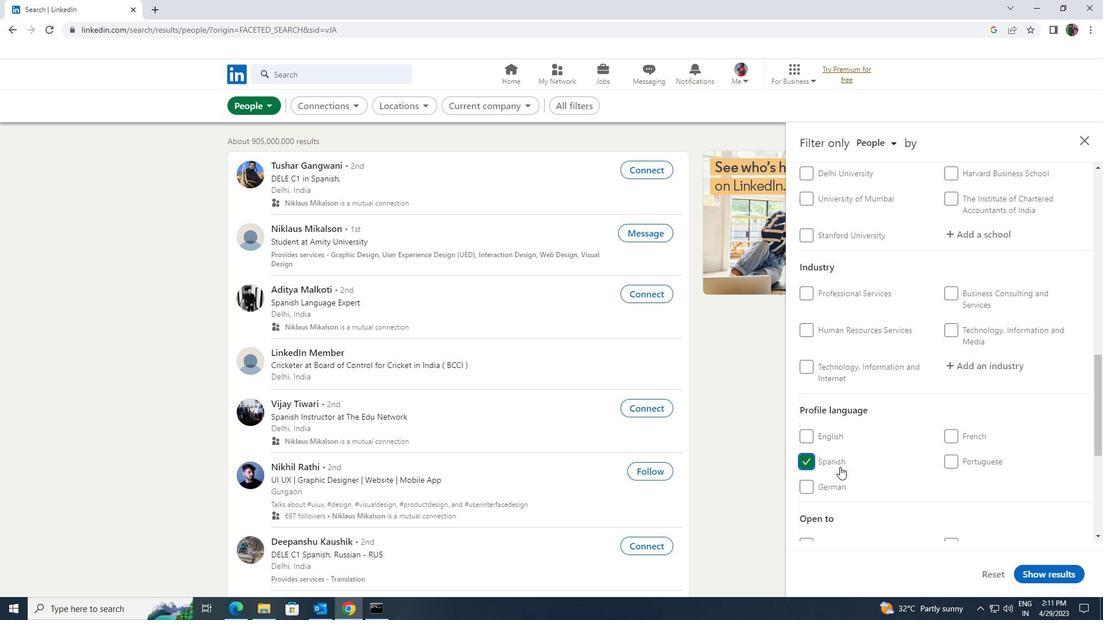 
Action: Mouse scrolled (928, 502) with delta (0, 0)
Screenshot: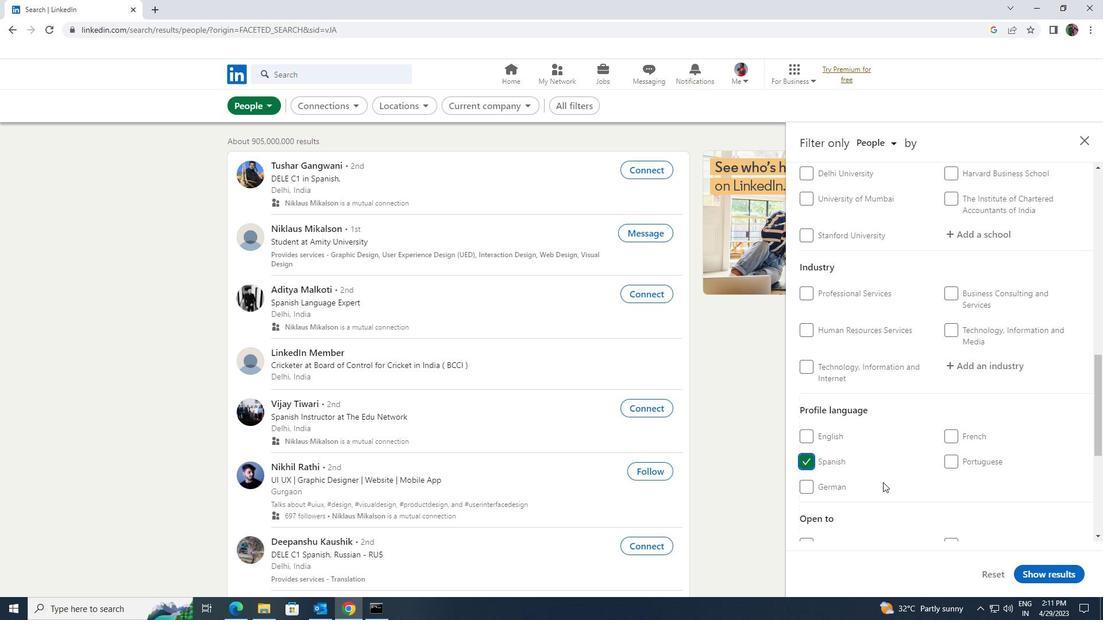 
Action: Mouse scrolled (928, 502) with delta (0, 0)
Screenshot: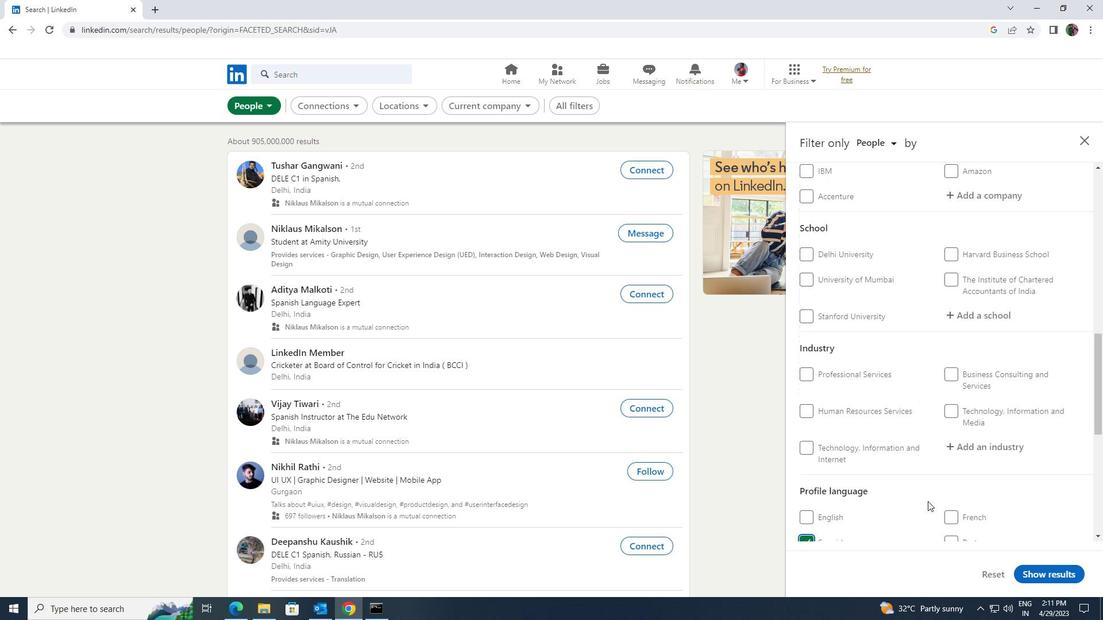 
Action: Mouse scrolled (928, 502) with delta (0, 0)
Screenshot: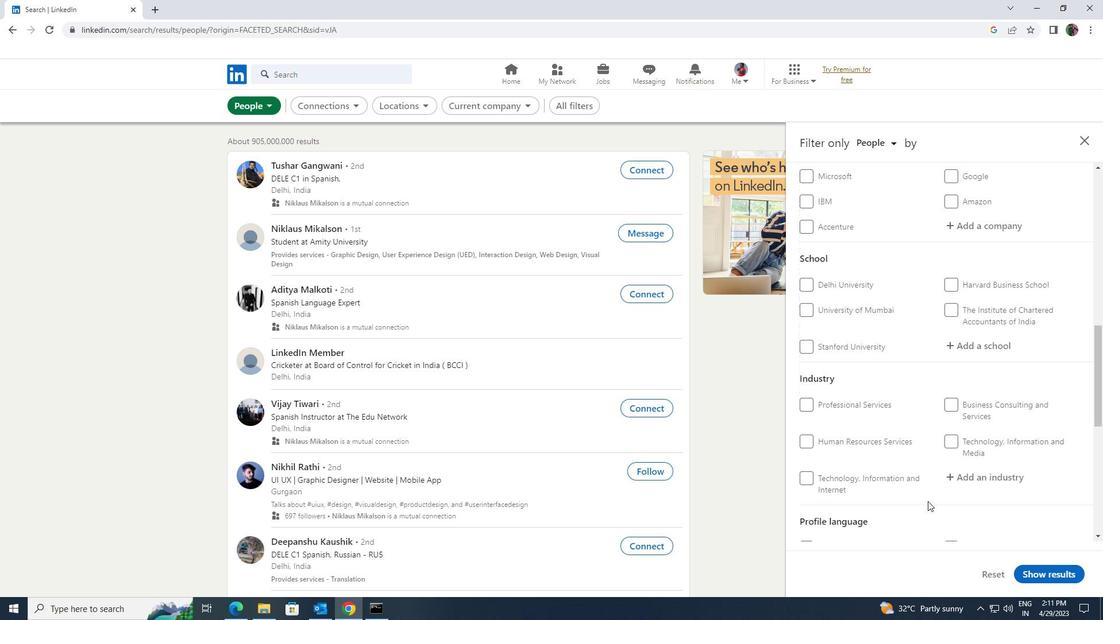 
Action: Mouse scrolled (928, 502) with delta (0, 0)
Screenshot: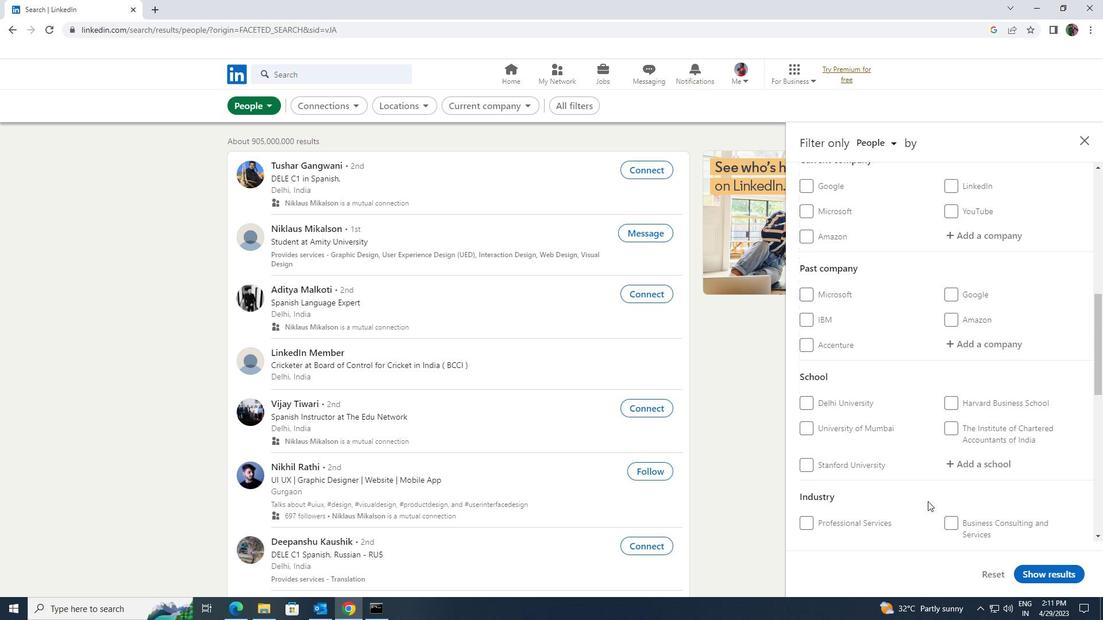 
Action: Mouse scrolled (928, 502) with delta (0, 0)
Screenshot: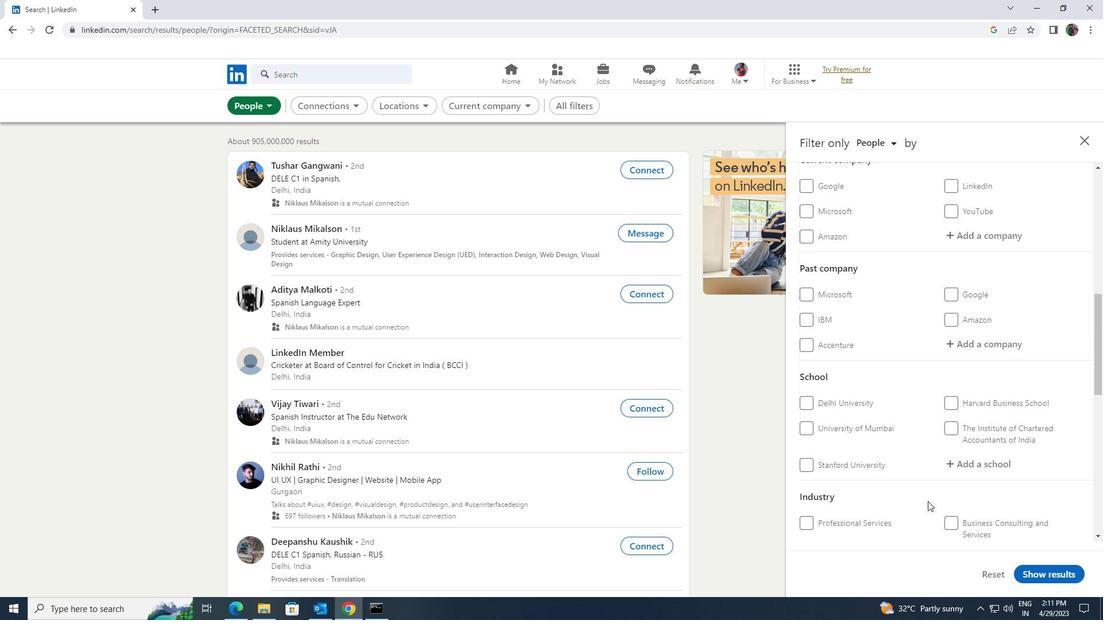 
Action: Mouse moved to (959, 351)
Screenshot: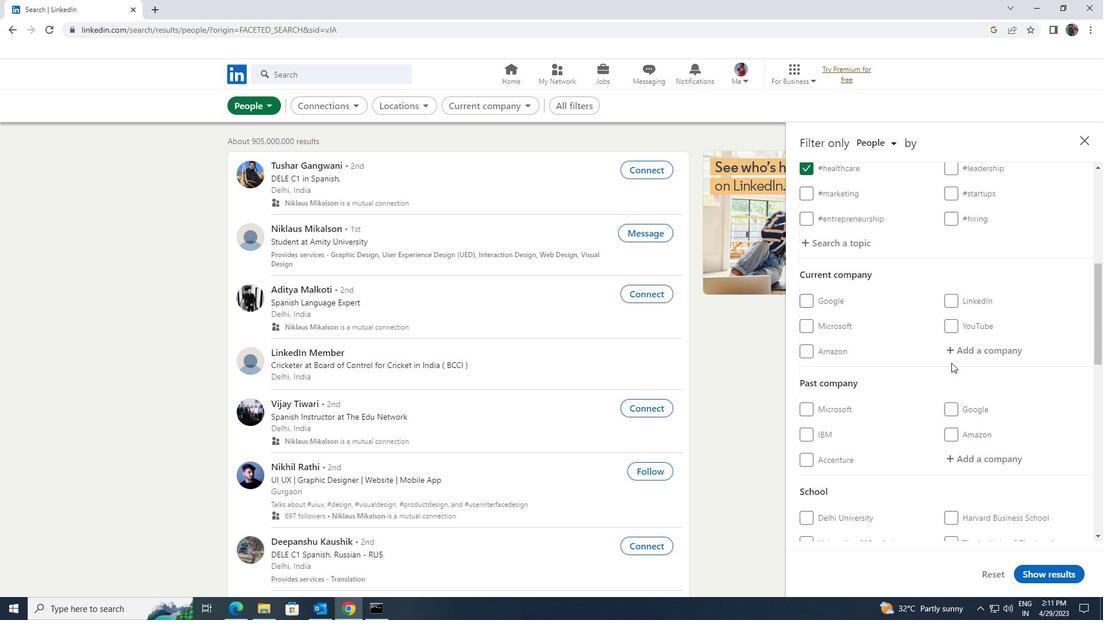 
Action: Mouse pressed left at (959, 351)
Screenshot: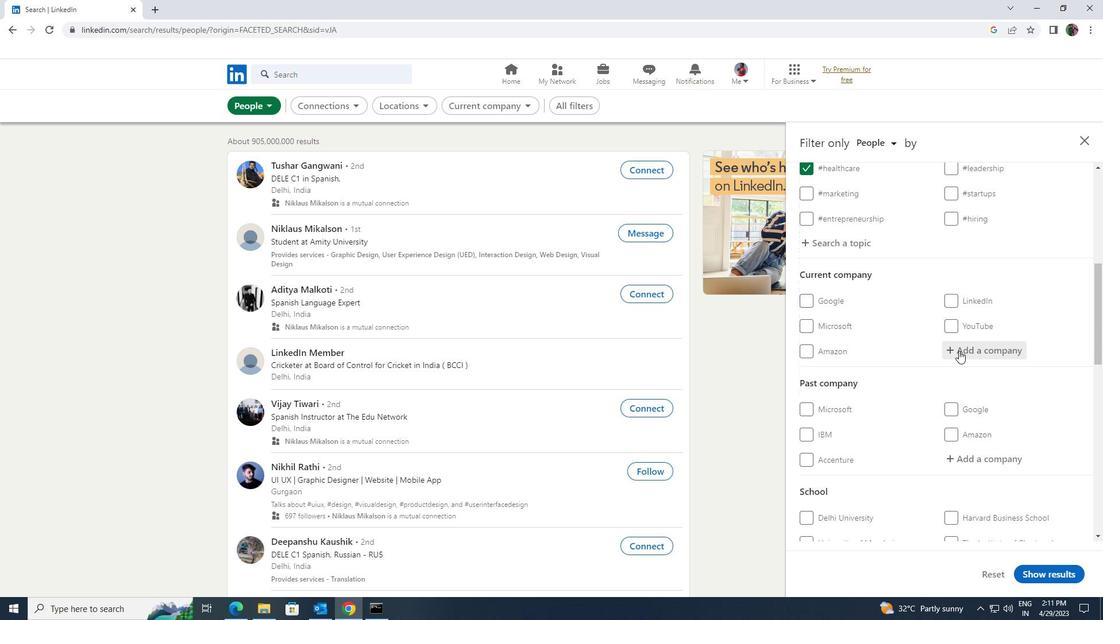 
Action: Key pressed <Key.shift>TREEBO
Screenshot: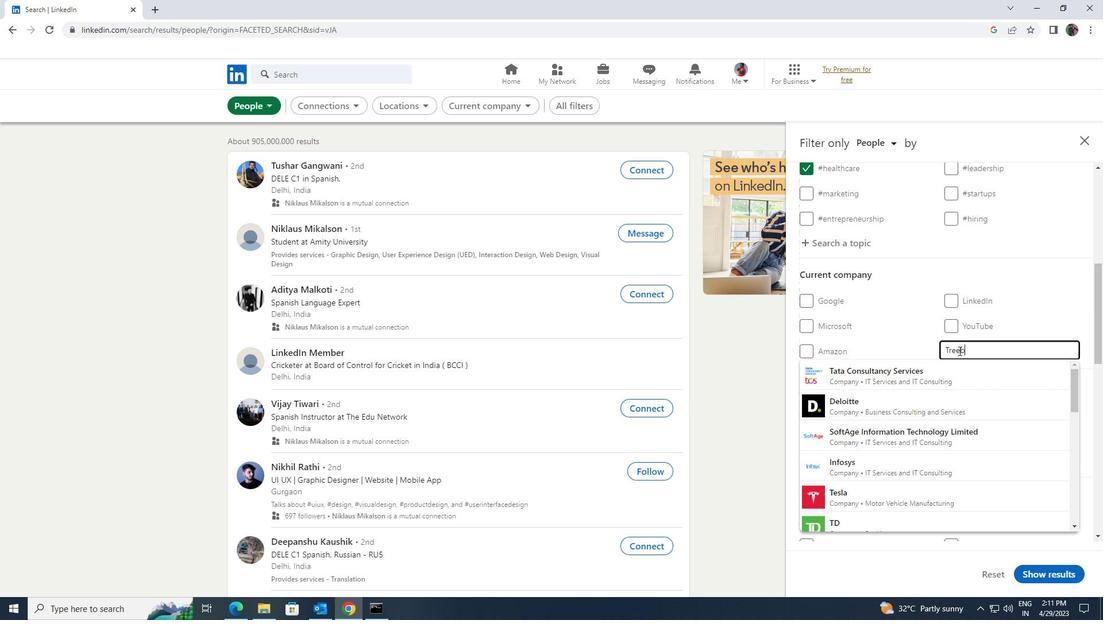 
Action: Mouse moved to (925, 378)
Screenshot: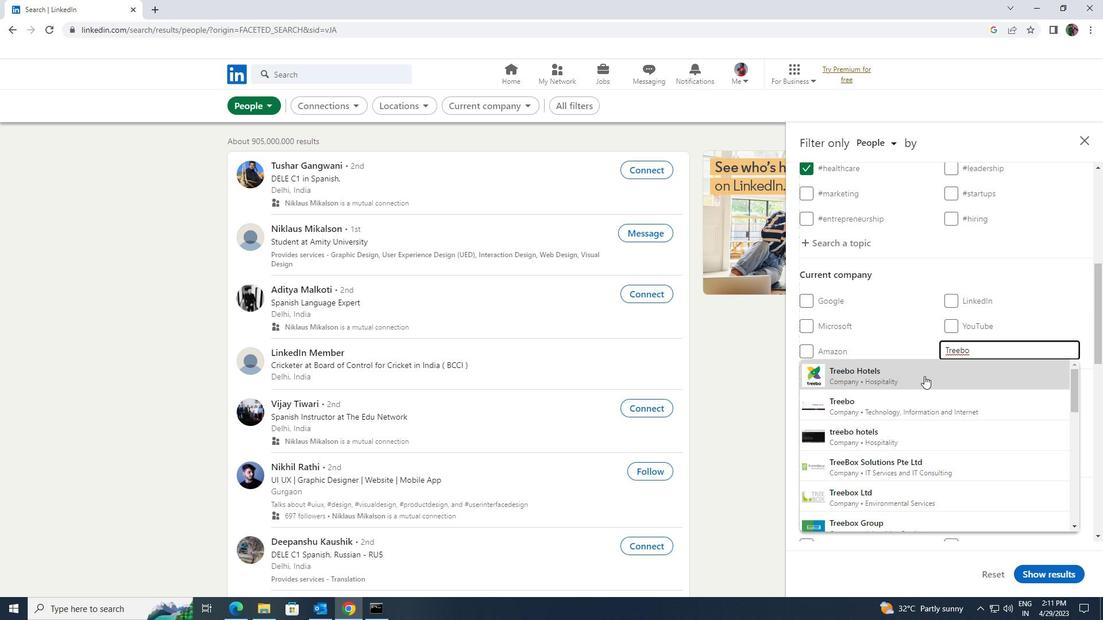 
Action: Mouse pressed left at (925, 378)
Screenshot: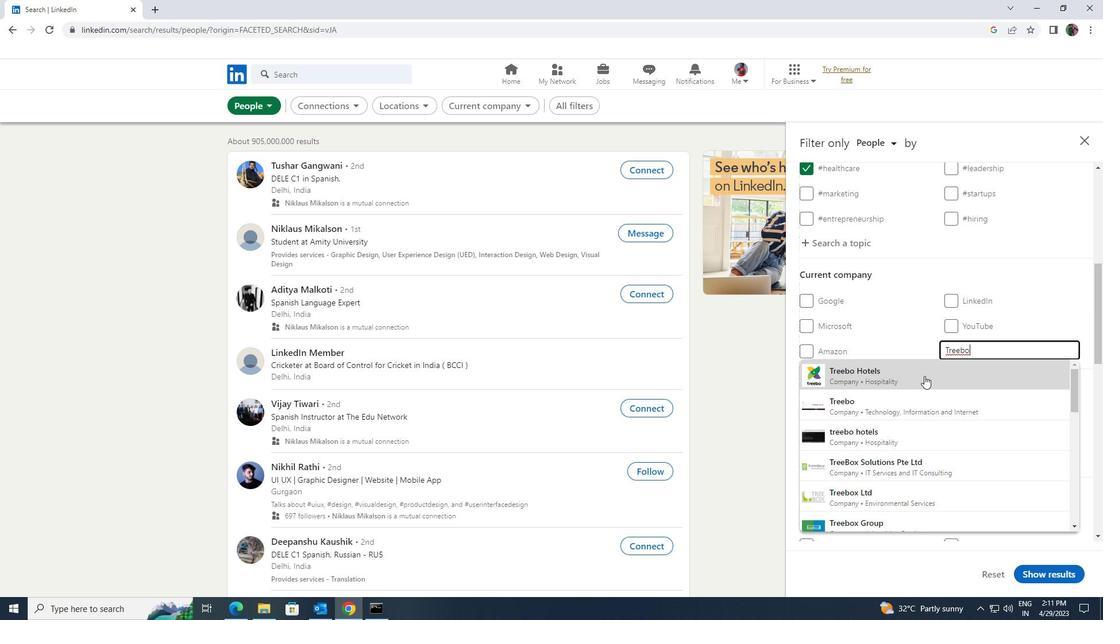 
Action: Mouse moved to (925, 378)
Screenshot: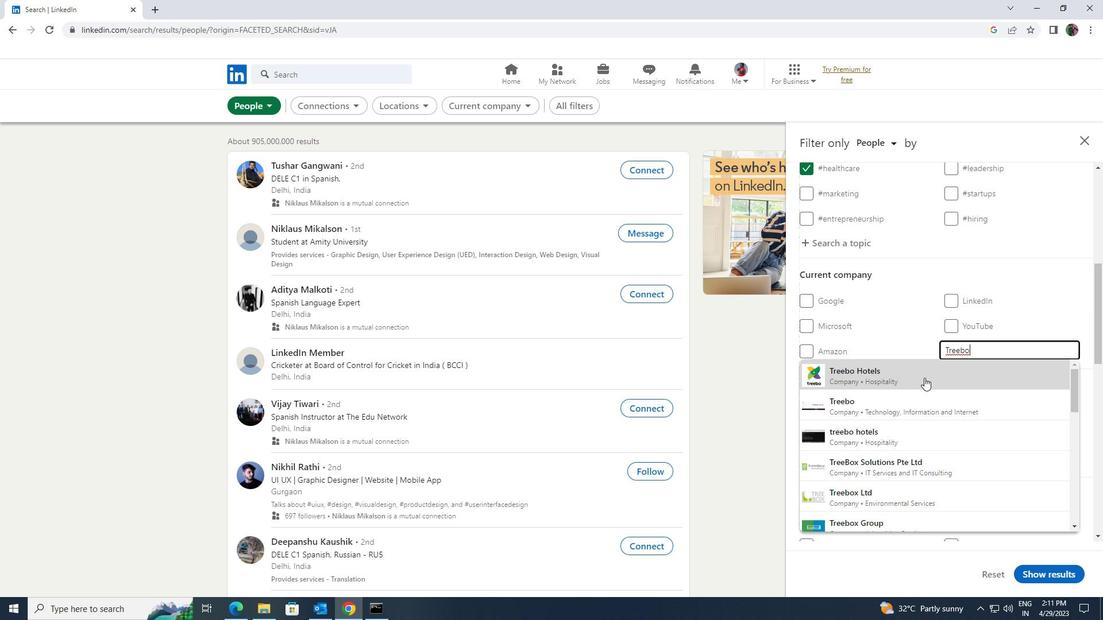 
Action: Mouse scrolled (925, 377) with delta (0, 0)
Screenshot: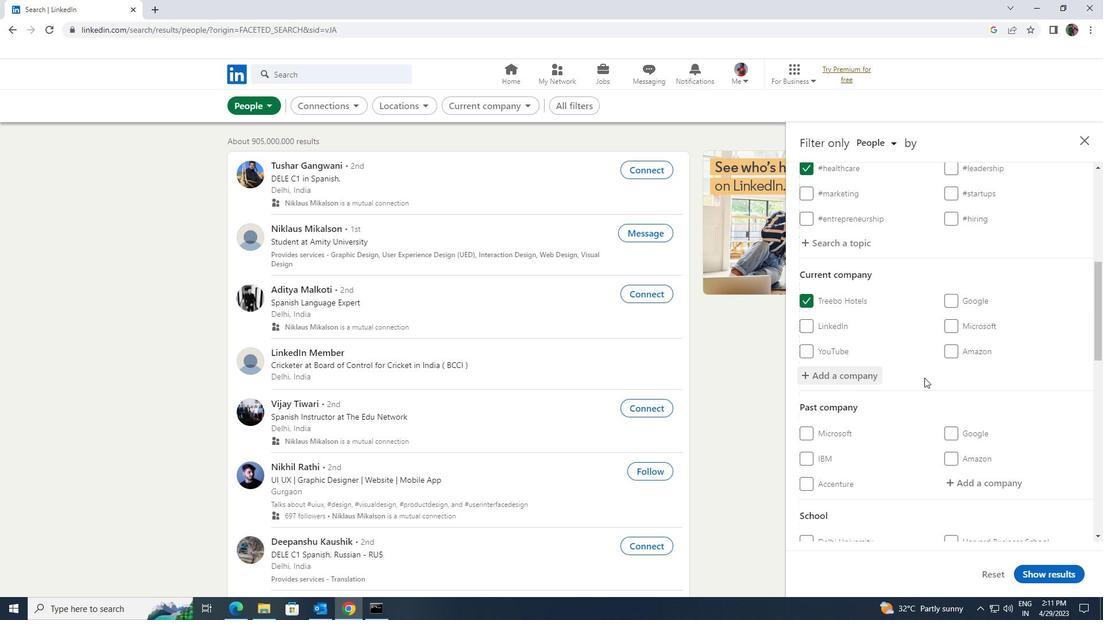
Action: Mouse scrolled (925, 377) with delta (0, 0)
Screenshot: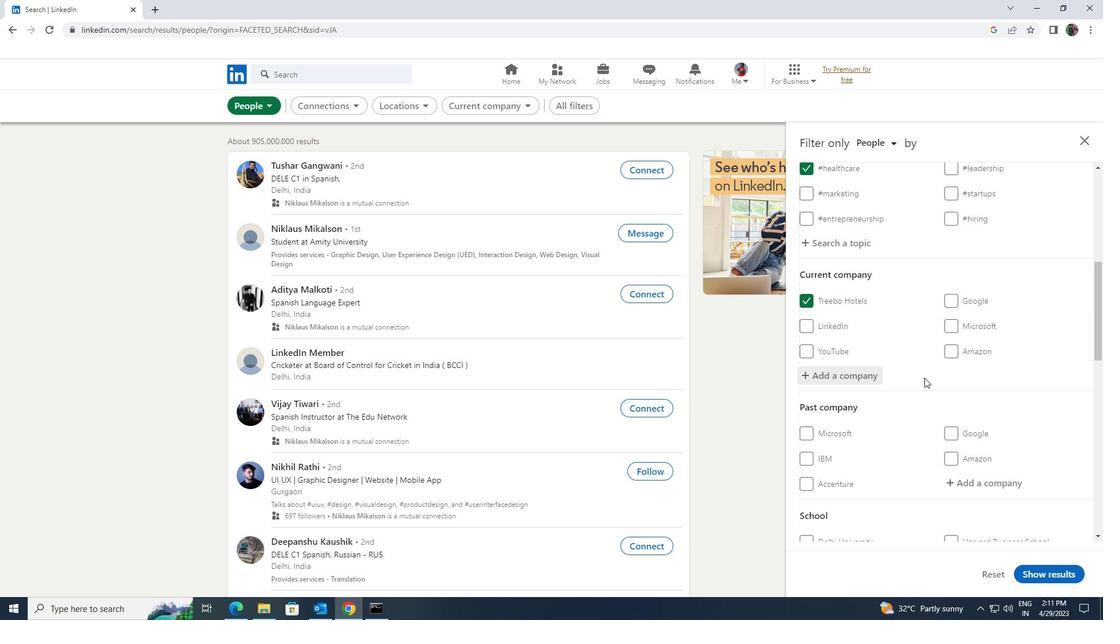
Action: Mouse moved to (925, 378)
Screenshot: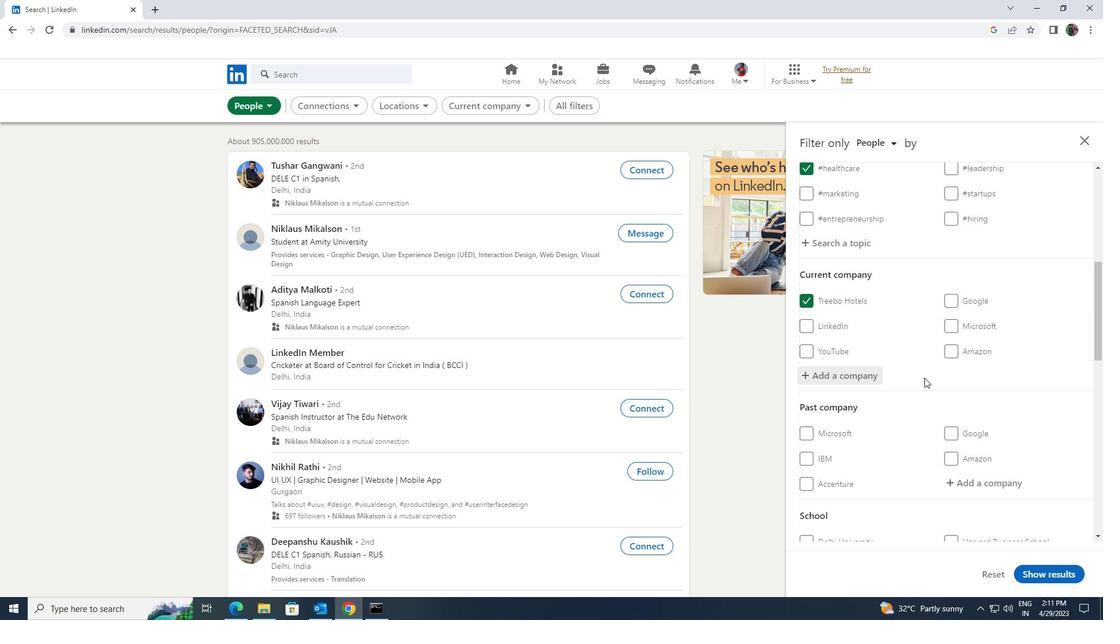 
Action: Mouse scrolled (925, 377) with delta (0, 0)
Screenshot: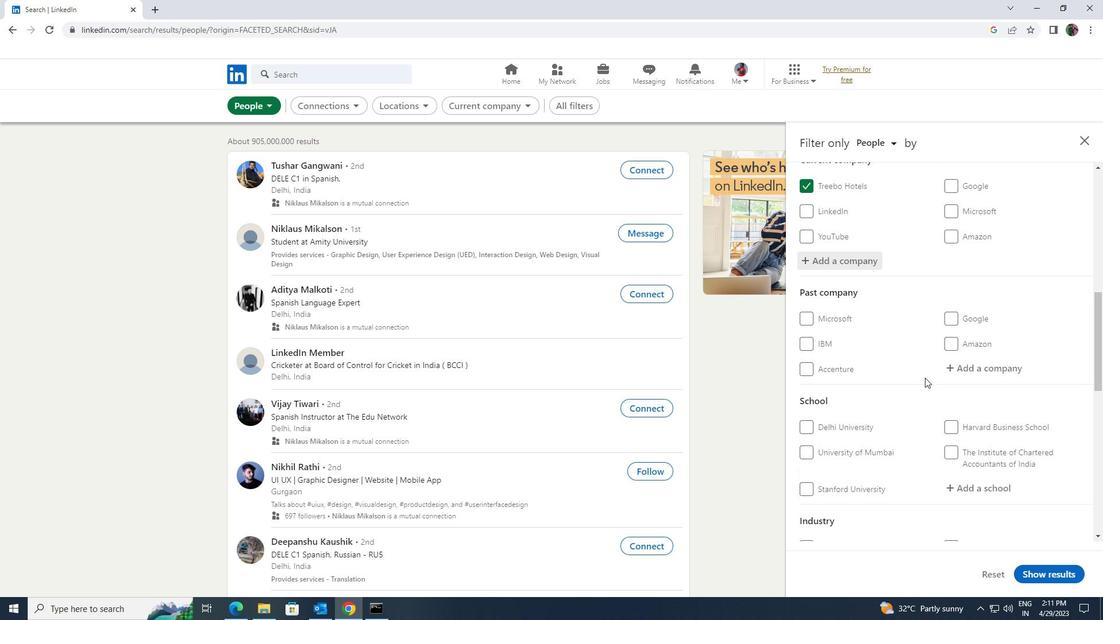 
Action: Mouse moved to (953, 423)
Screenshot: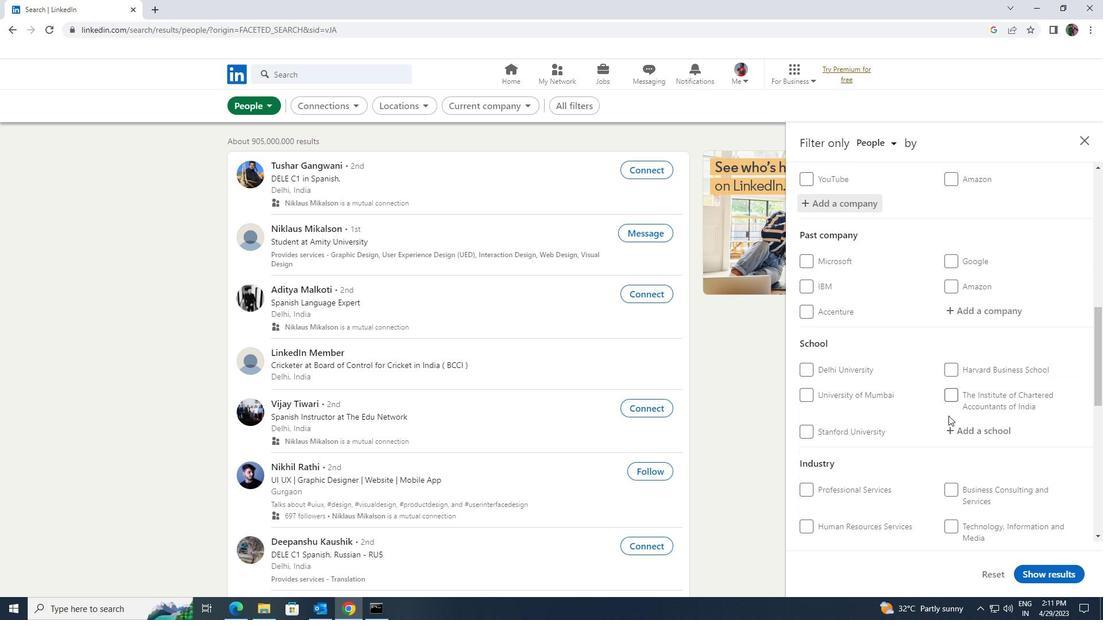 
Action: Mouse pressed left at (953, 423)
Screenshot: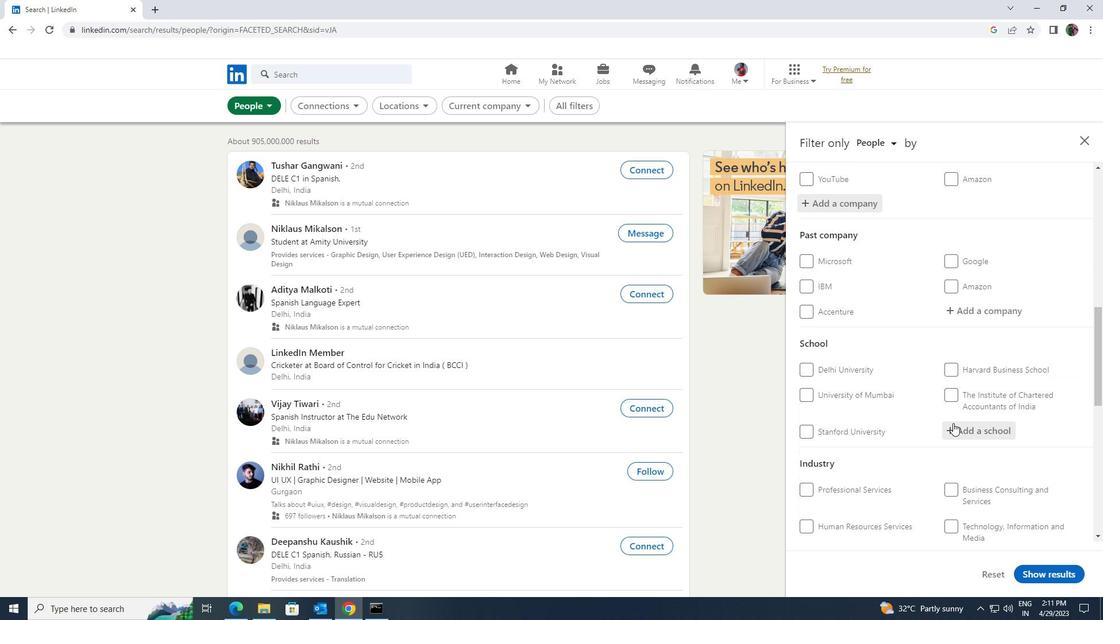 
Action: Mouse moved to (954, 424)
Screenshot: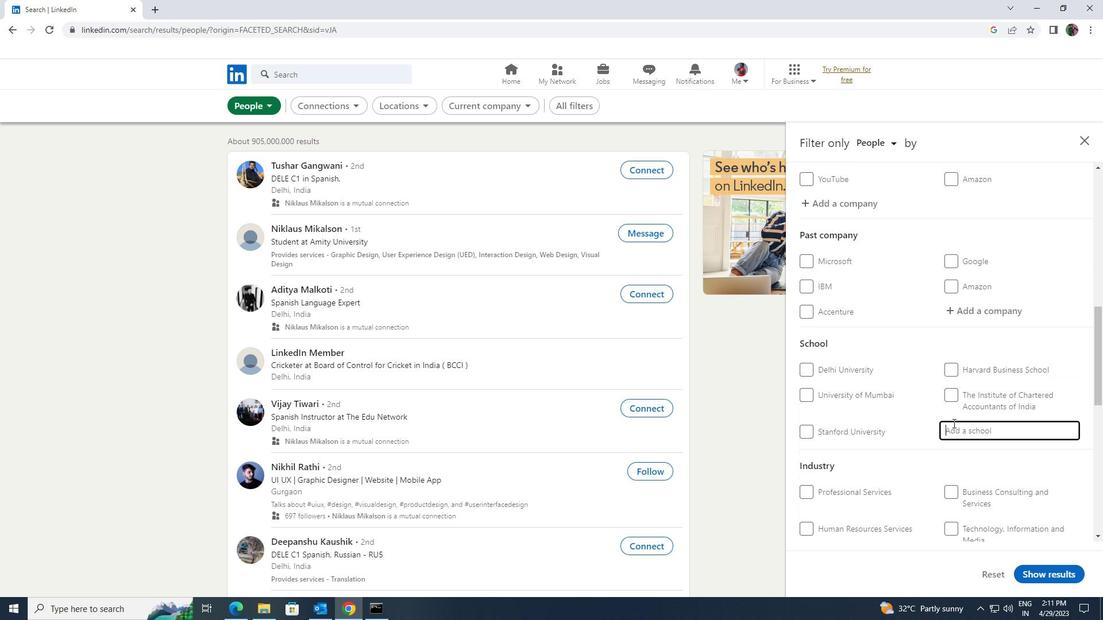 
Action: Key pressed <Key.shift><Key.shift>PSG<Key.space><Key.shift>COLL
Screenshot: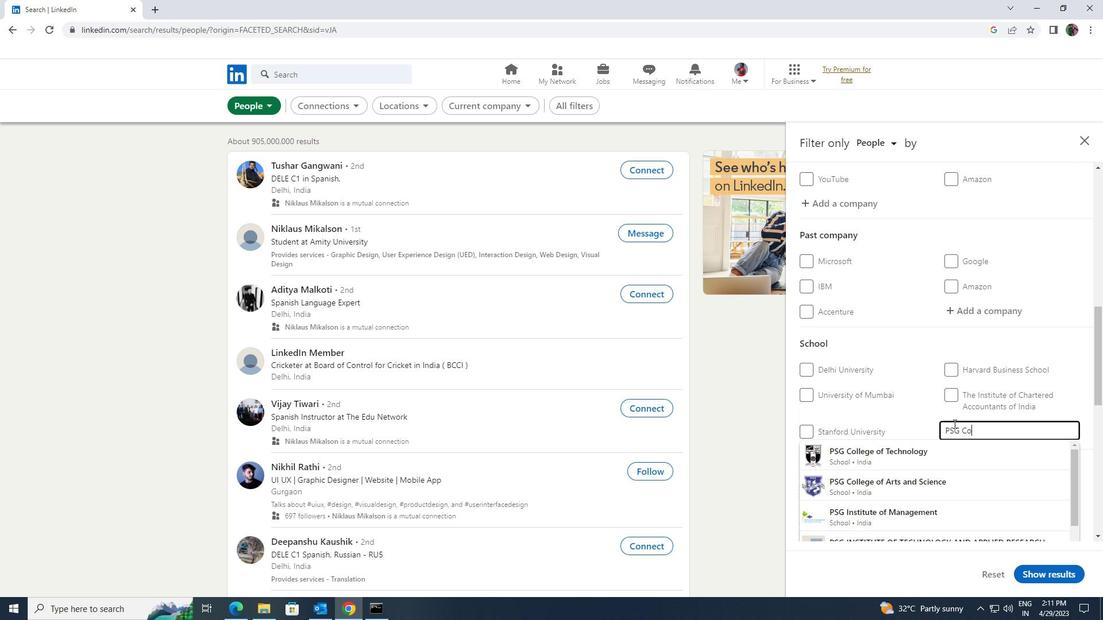 
Action: Mouse moved to (938, 472)
Screenshot: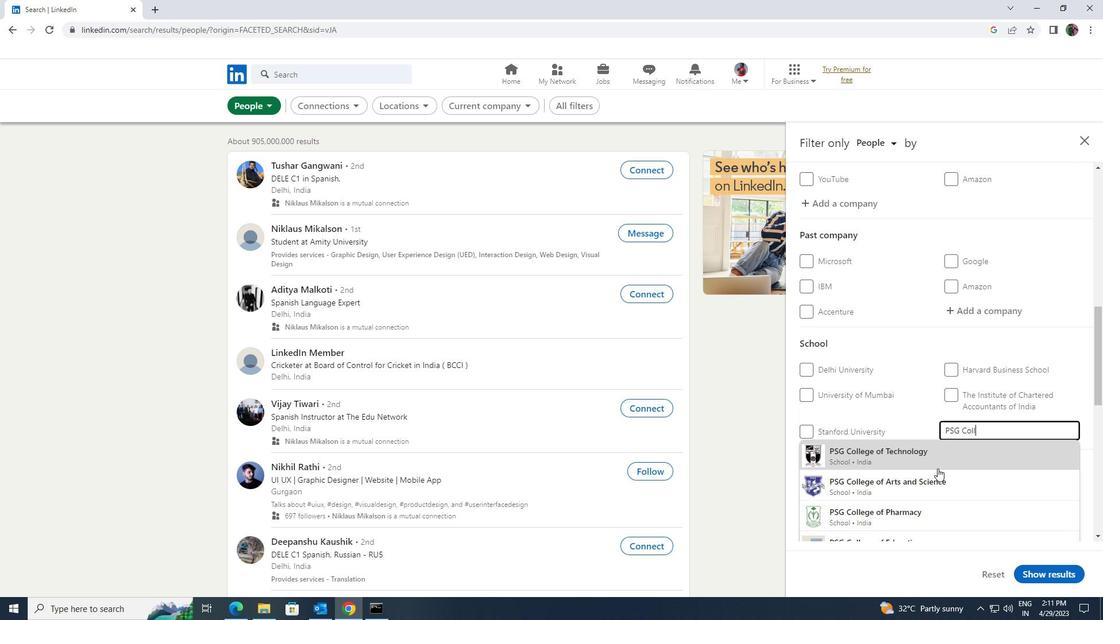 
Action: Mouse pressed left at (938, 472)
Screenshot: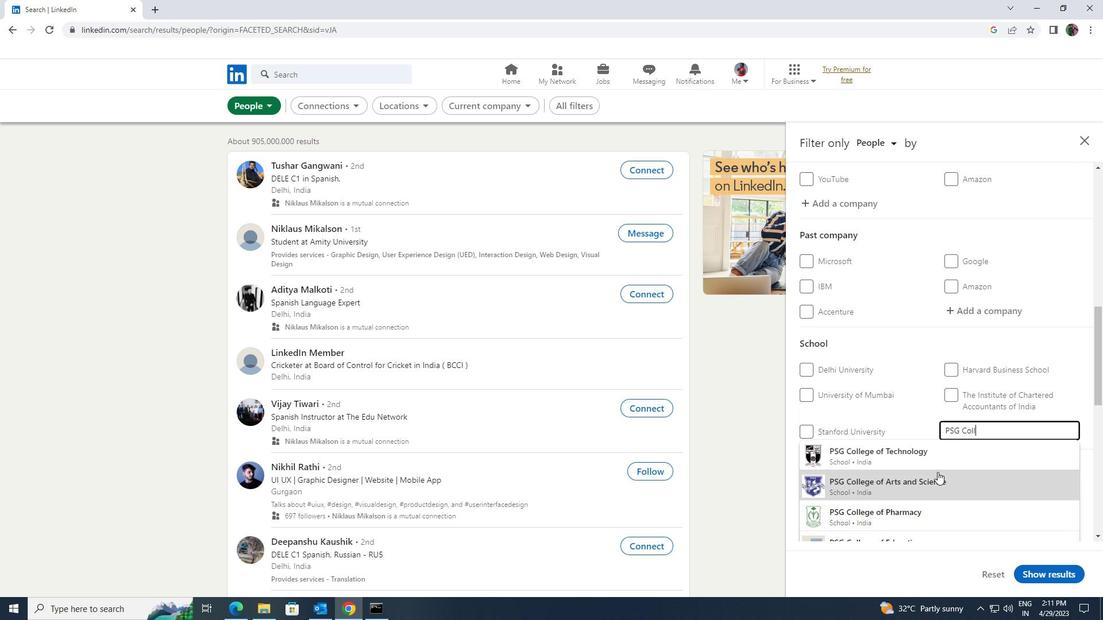 
Action: Mouse moved to (940, 470)
Screenshot: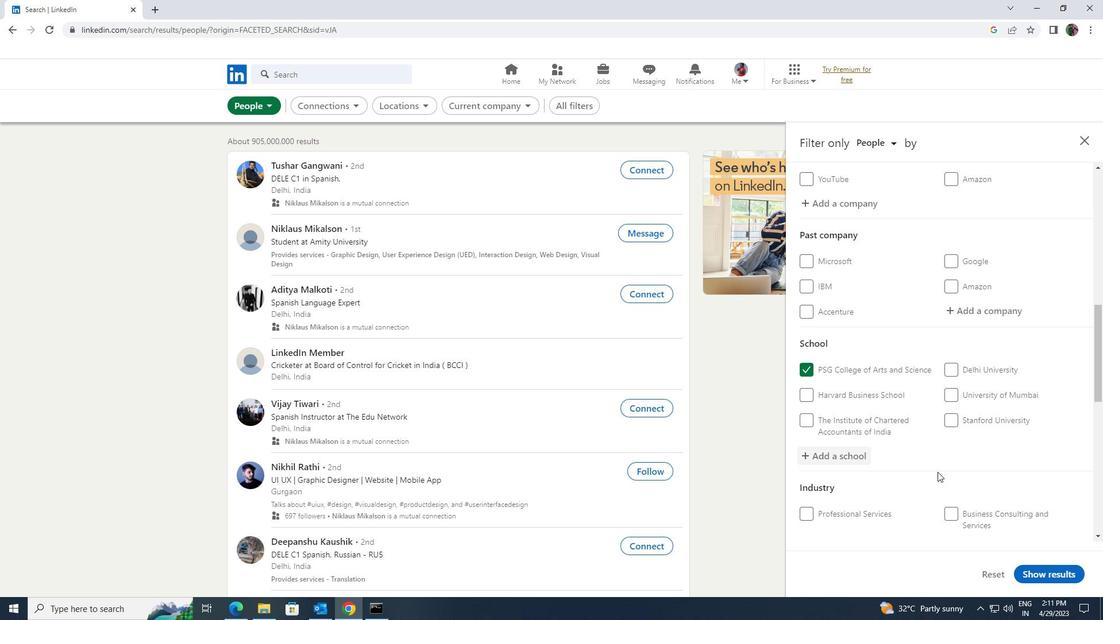 
Action: Mouse scrolled (940, 469) with delta (0, 0)
Screenshot: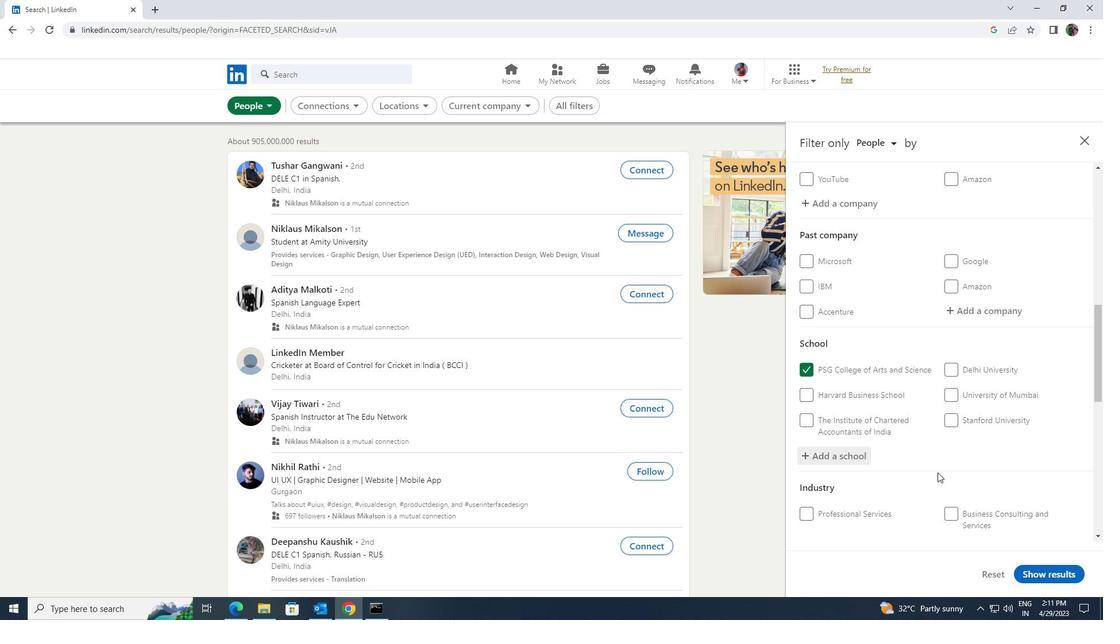 
Action: Mouse scrolled (940, 469) with delta (0, 0)
Screenshot: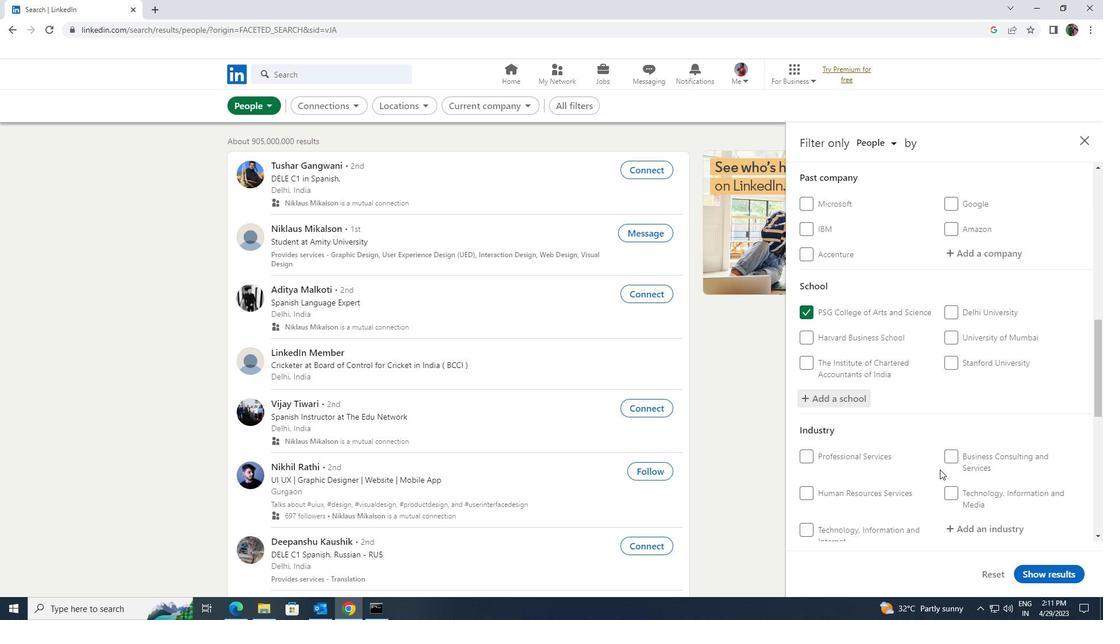 
Action: Mouse moved to (957, 467)
Screenshot: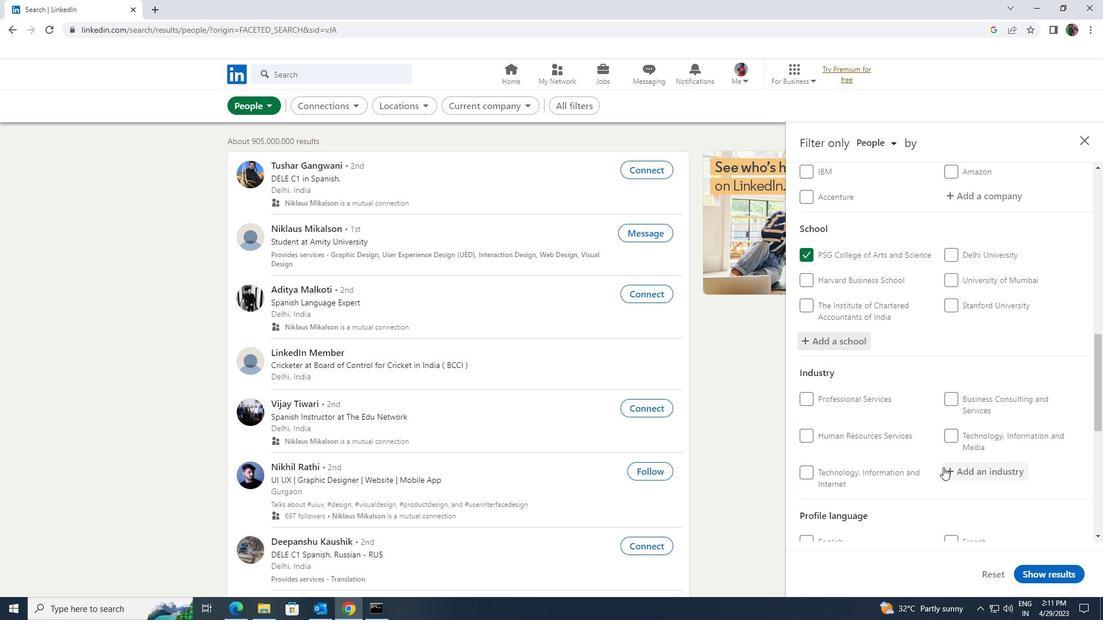 
Action: Mouse pressed left at (957, 467)
Screenshot: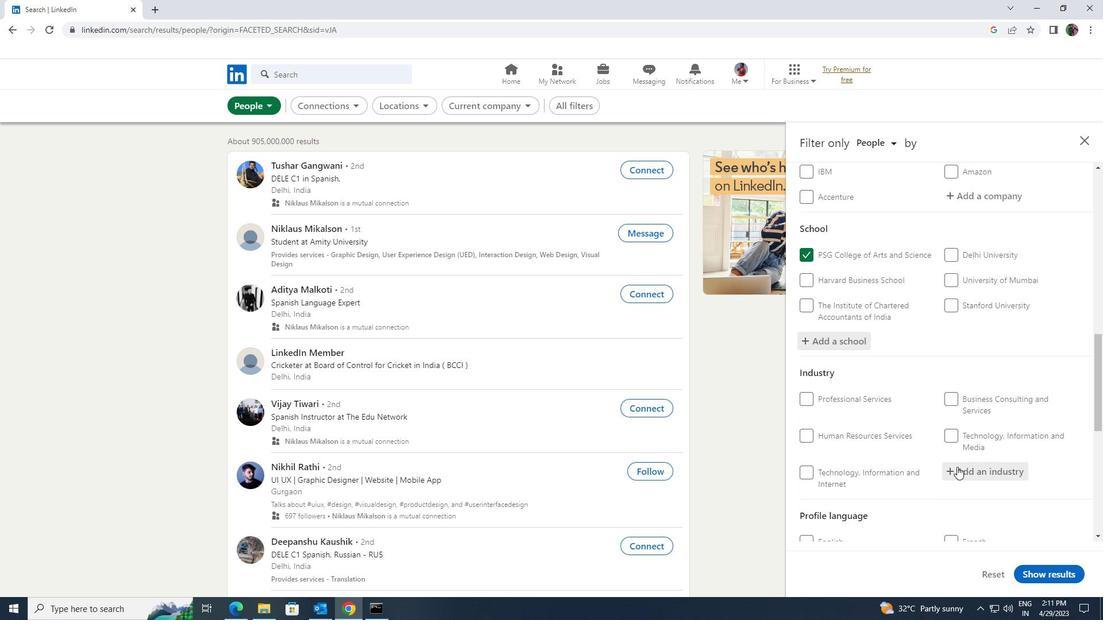 
Action: Key pressed <Key.shift>COMMERC
Screenshot: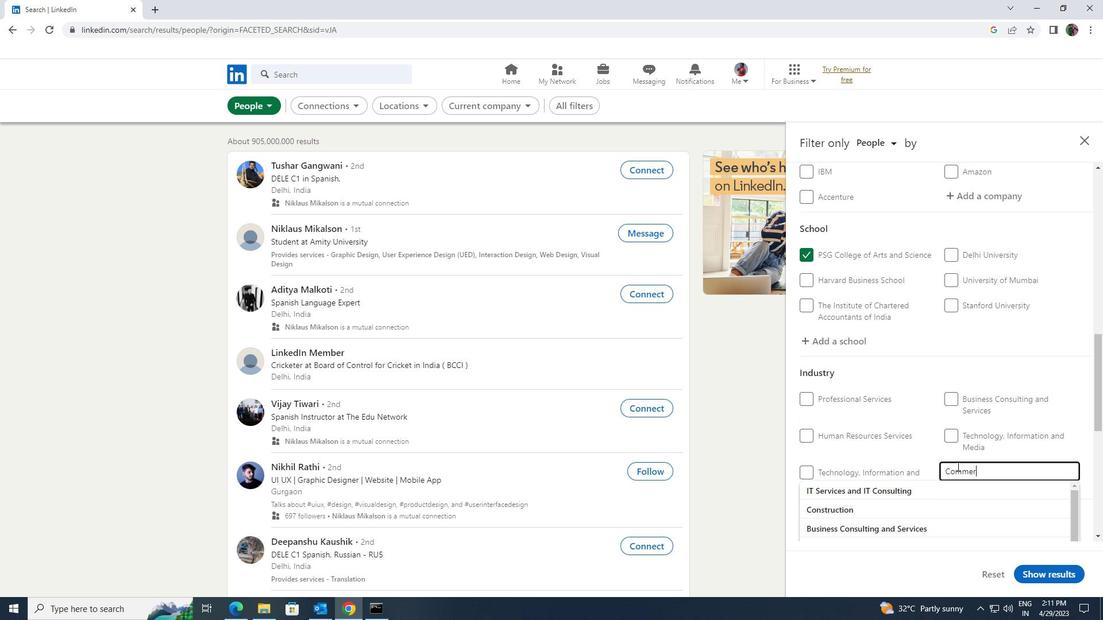 
Action: Mouse moved to (940, 505)
Screenshot: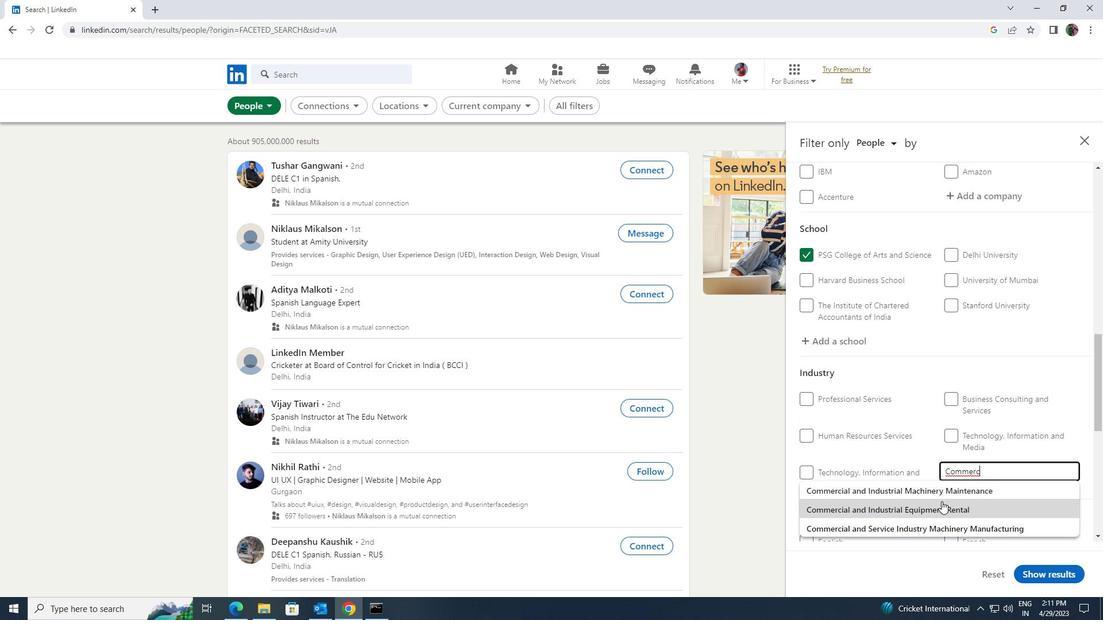
Action: Mouse pressed left at (940, 505)
Screenshot: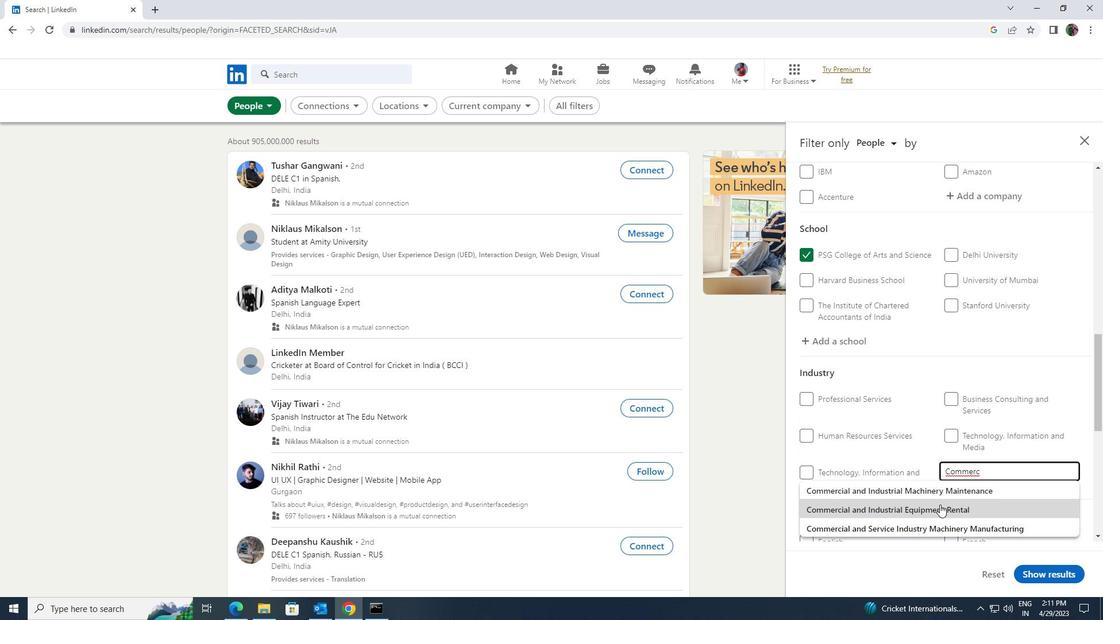 
Action: Mouse scrolled (940, 504) with delta (0, 0)
Screenshot: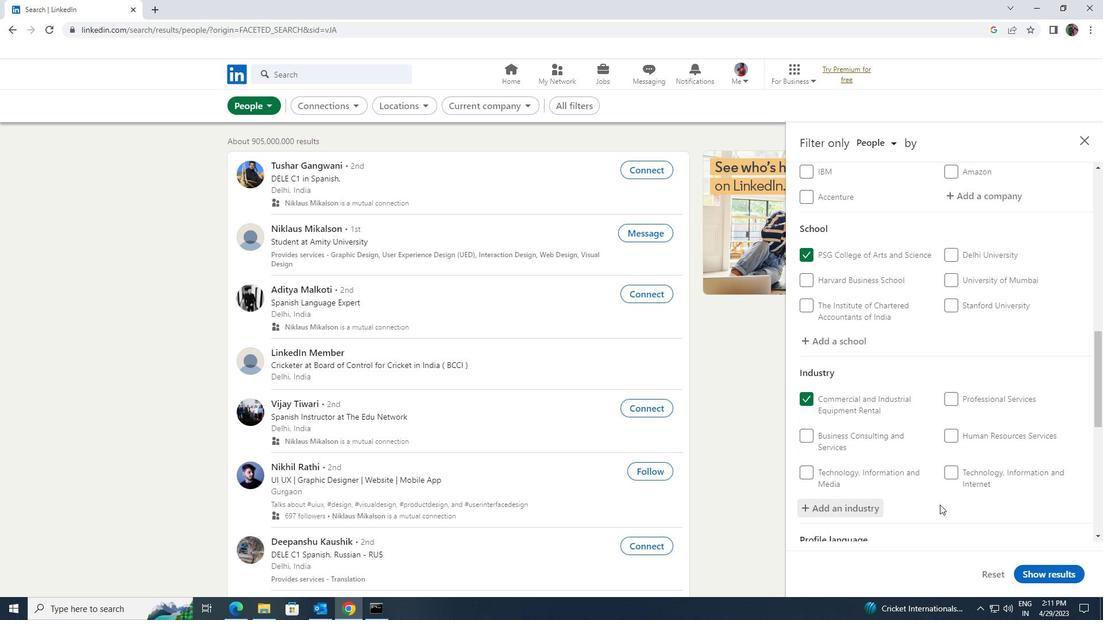 
Action: Mouse scrolled (940, 504) with delta (0, 0)
Screenshot: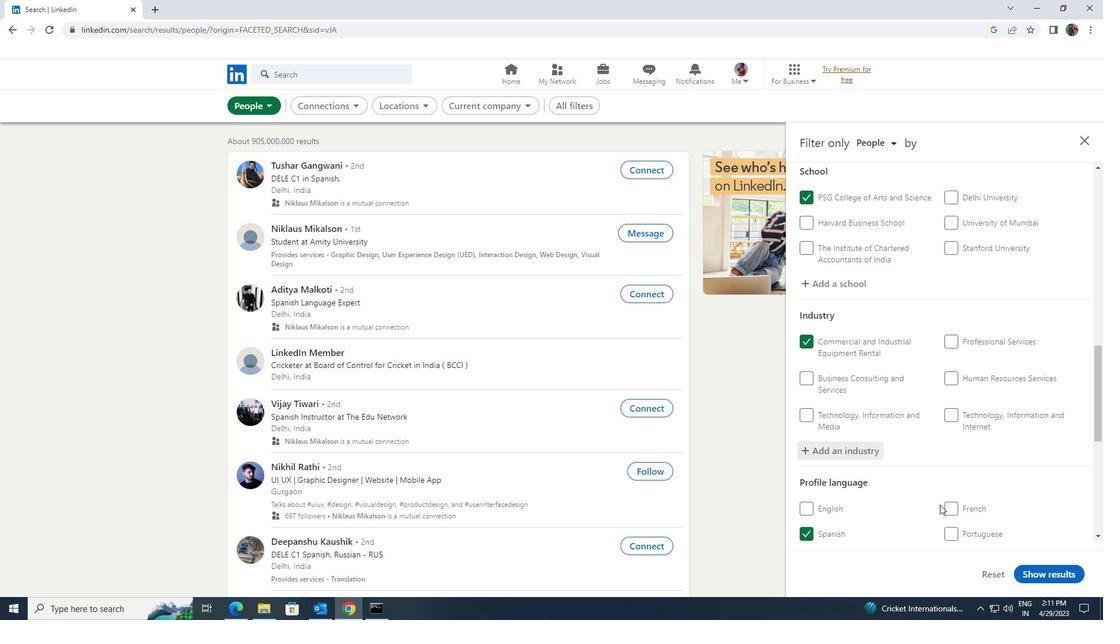 
Action: Mouse scrolled (940, 504) with delta (0, 0)
Screenshot: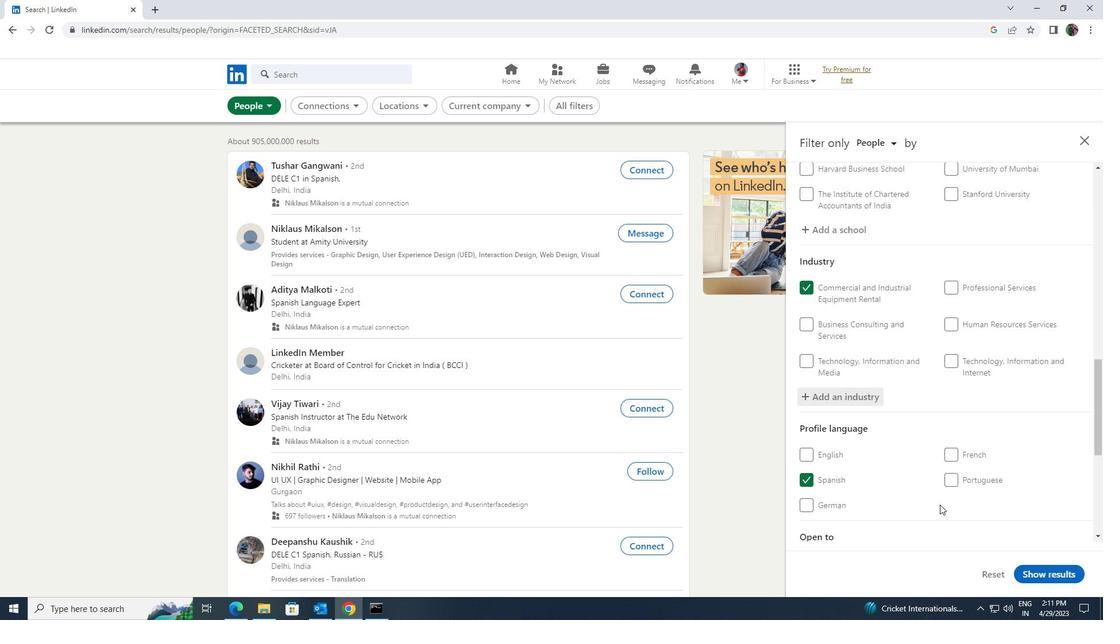 
Action: Mouse scrolled (940, 504) with delta (0, 0)
Screenshot: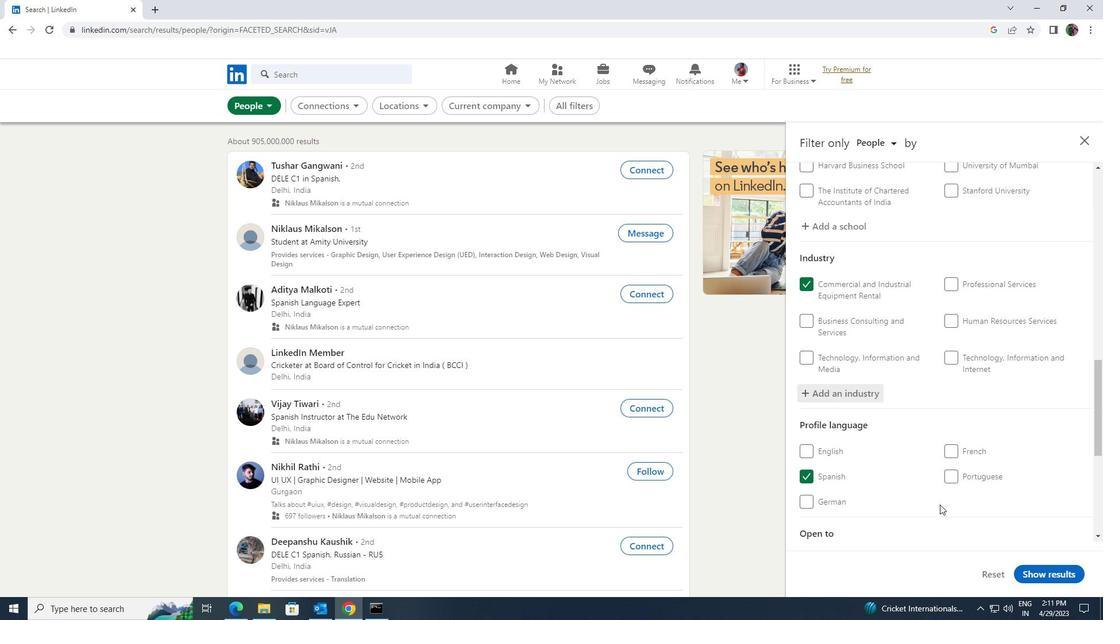 
Action: Mouse scrolled (940, 504) with delta (0, 0)
Screenshot: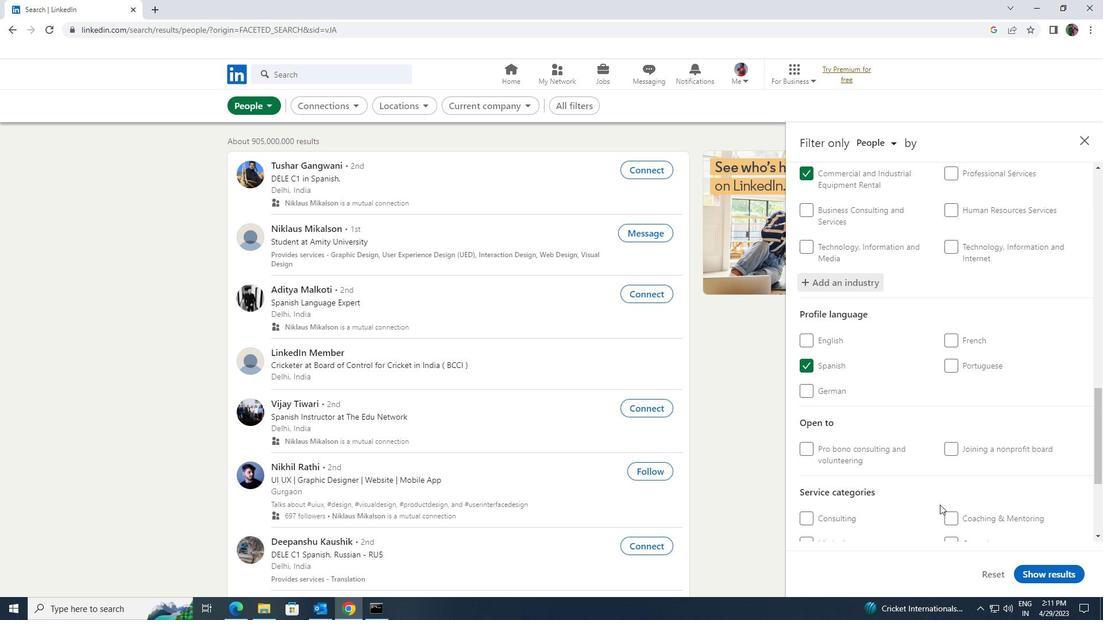 
Action: Mouse moved to (946, 500)
Screenshot: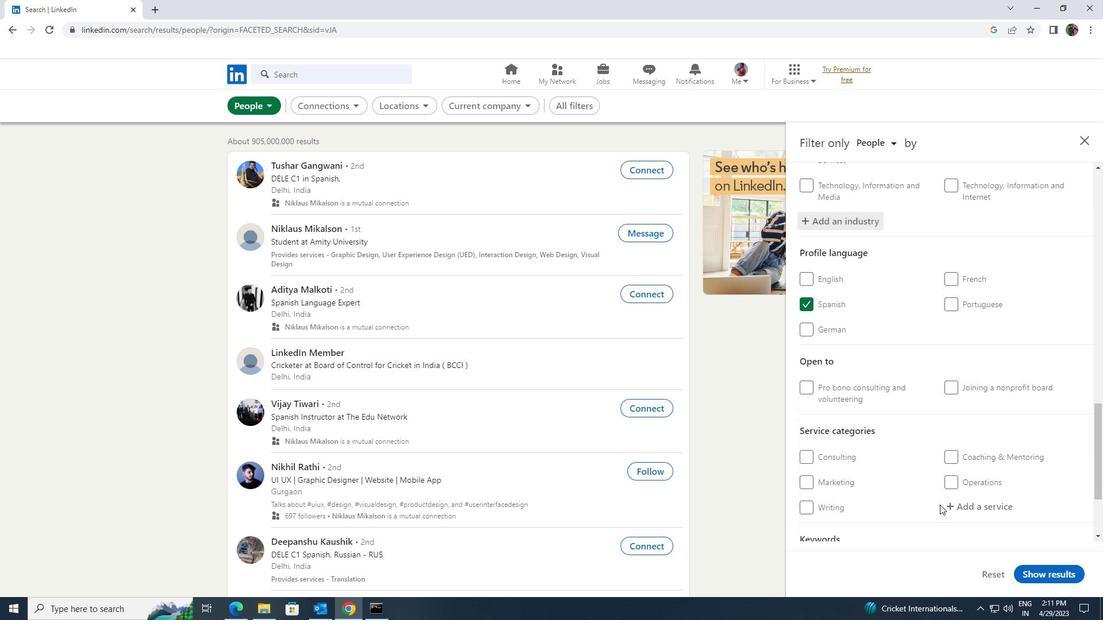
Action: Mouse pressed left at (946, 500)
Screenshot: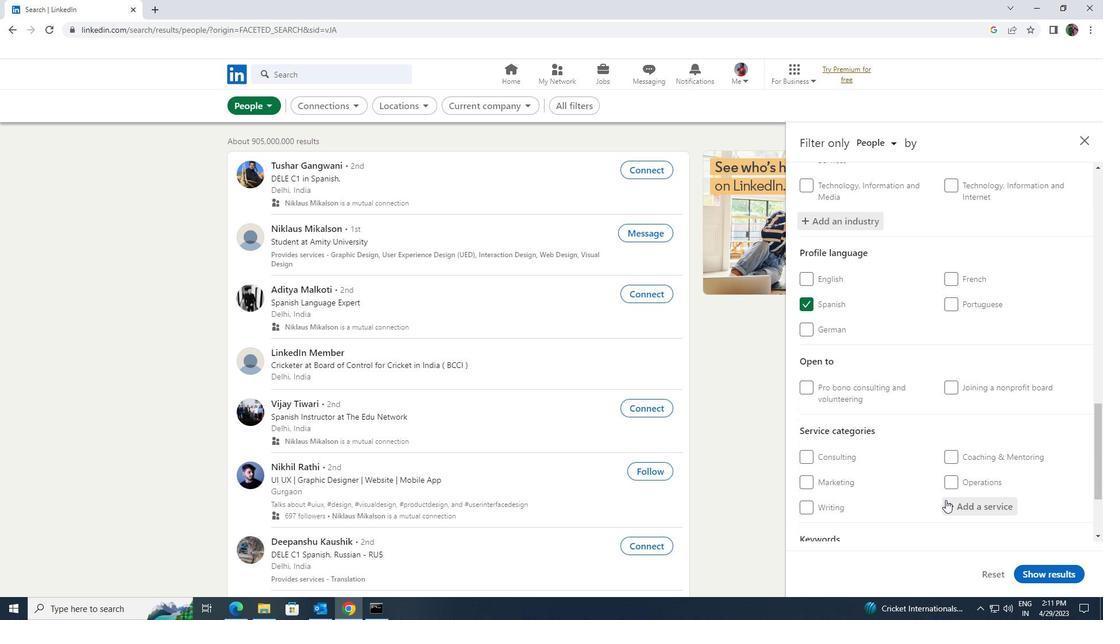 
Action: Key pressed <Key.shift>VISUAL
Screenshot: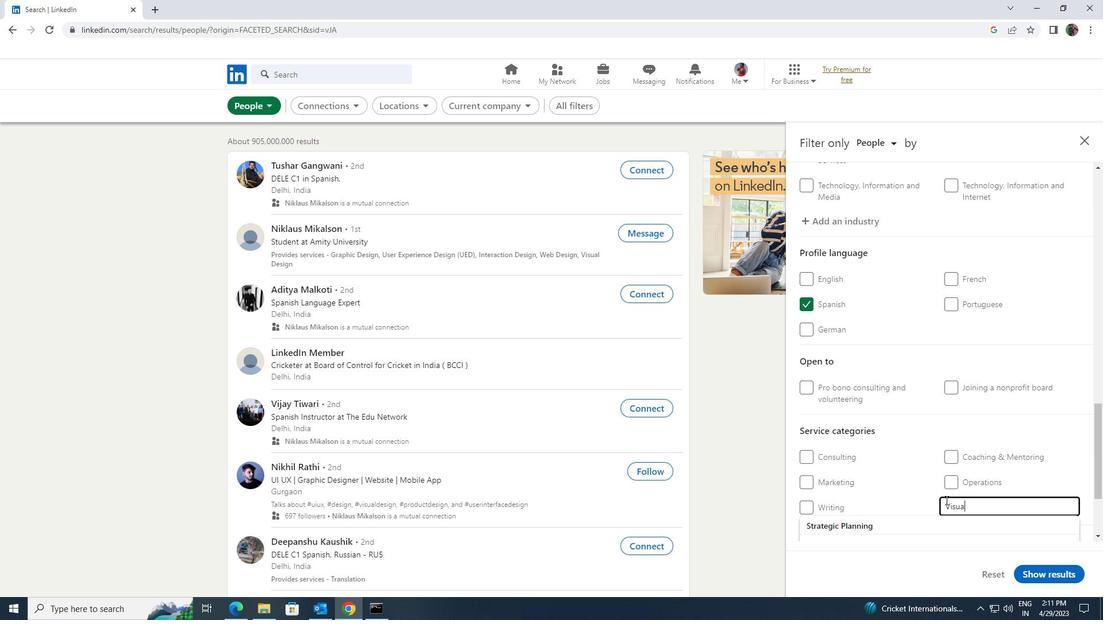 
Action: Mouse moved to (946, 519)
Screenshot: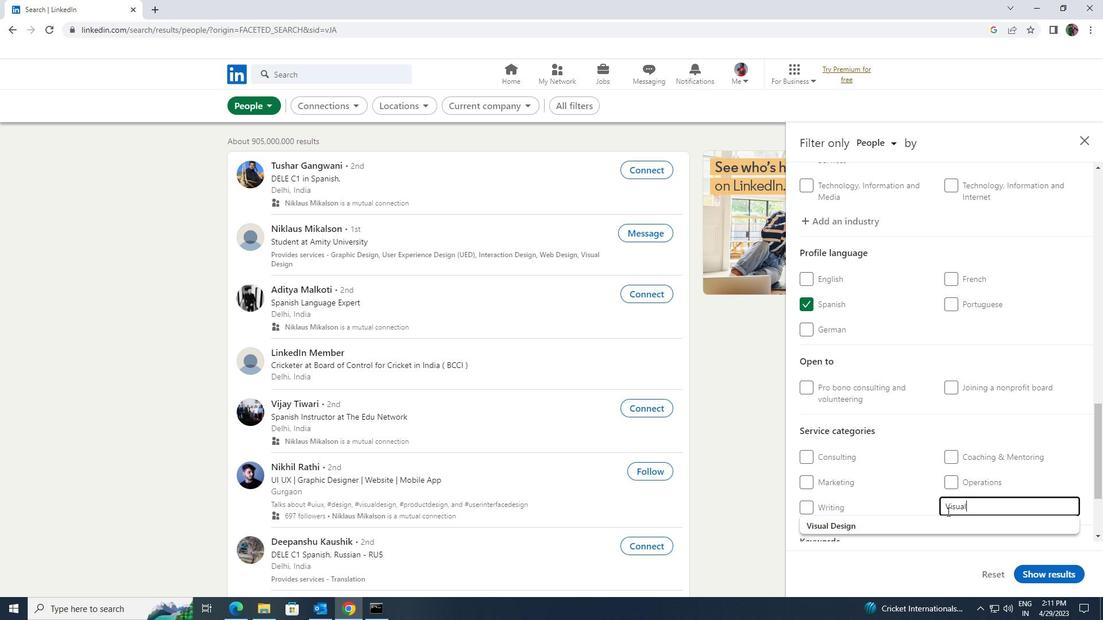 
Action: Mouse pressed left at (946, 519)
Screenshot: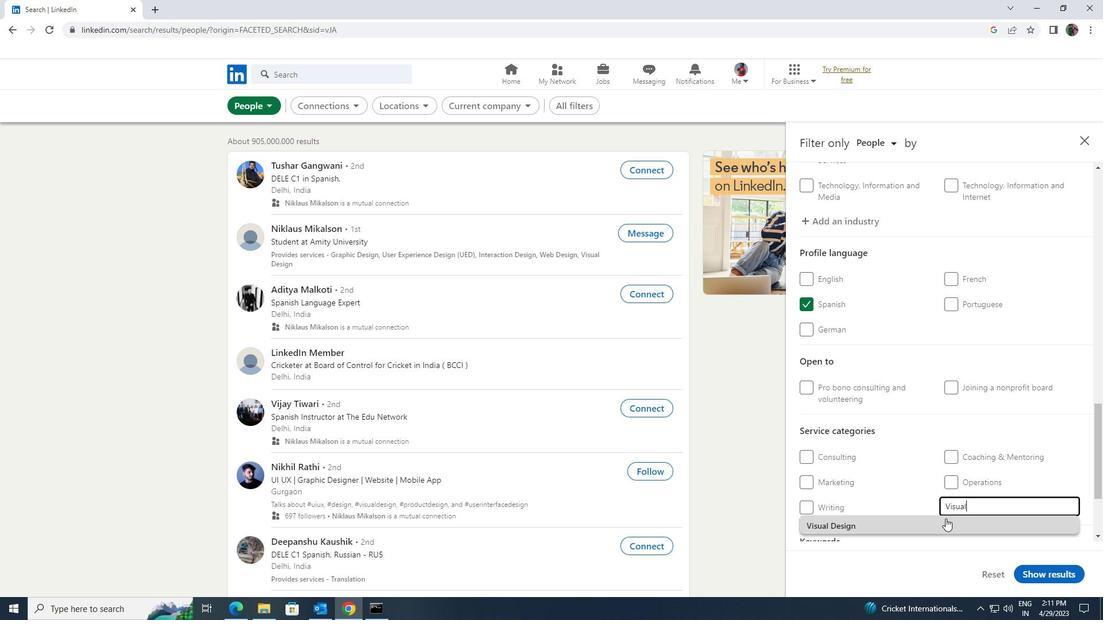 
Action: Mouse moved to (946, 519)
Screenshot: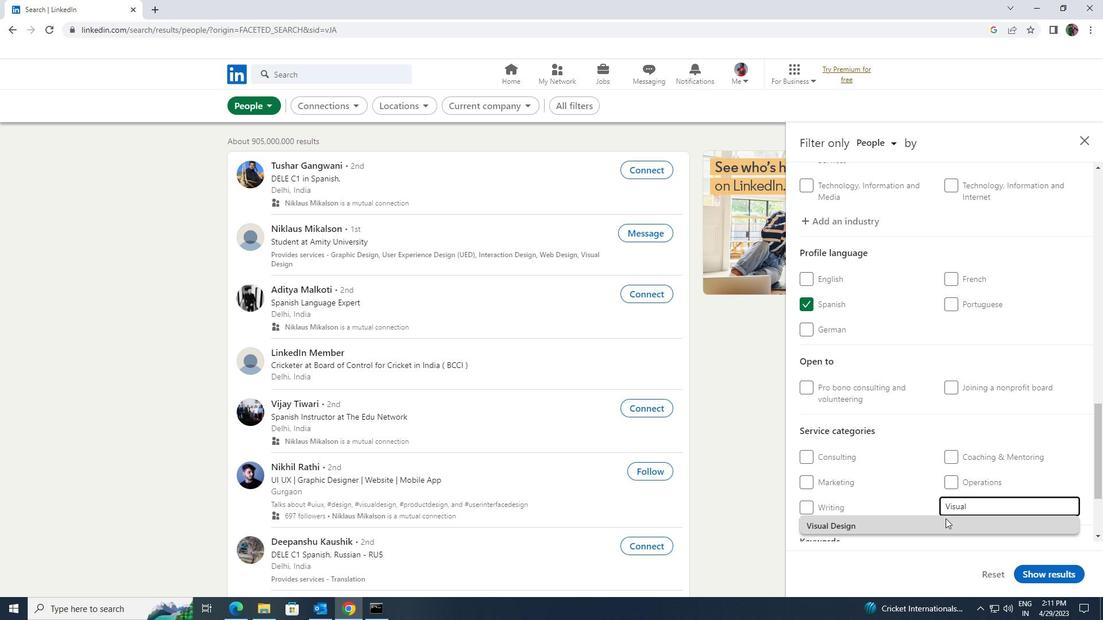 
Action: Mouse scrolled (946, 518) with delta (0, 0)
Screenshot: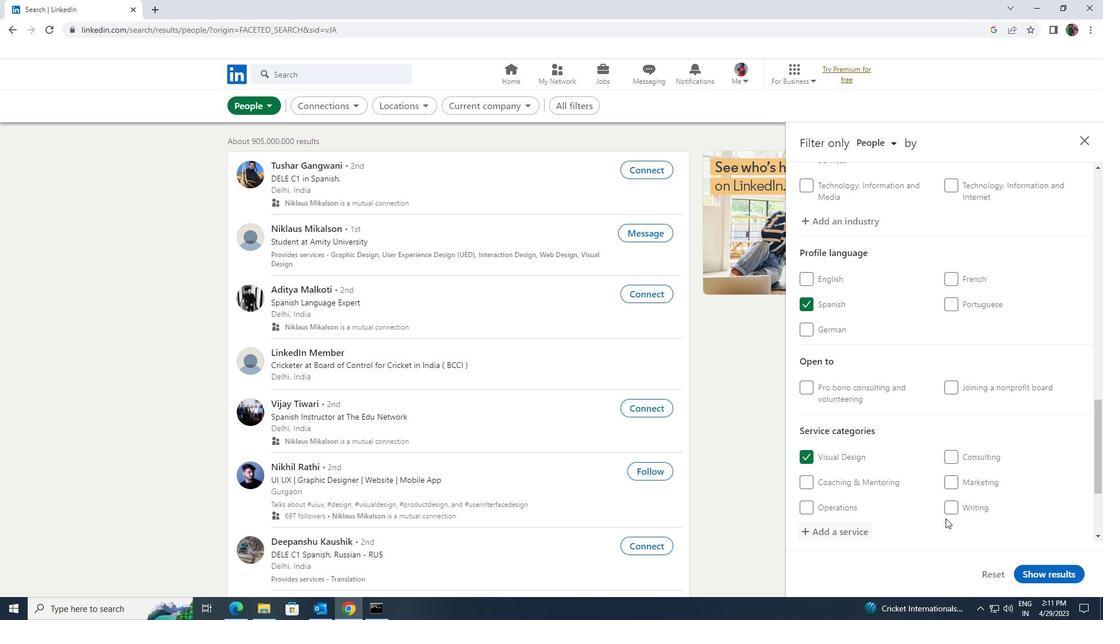 
Action: Mouse scrolled (946, 518) with delta (0, 0)
Screenshot: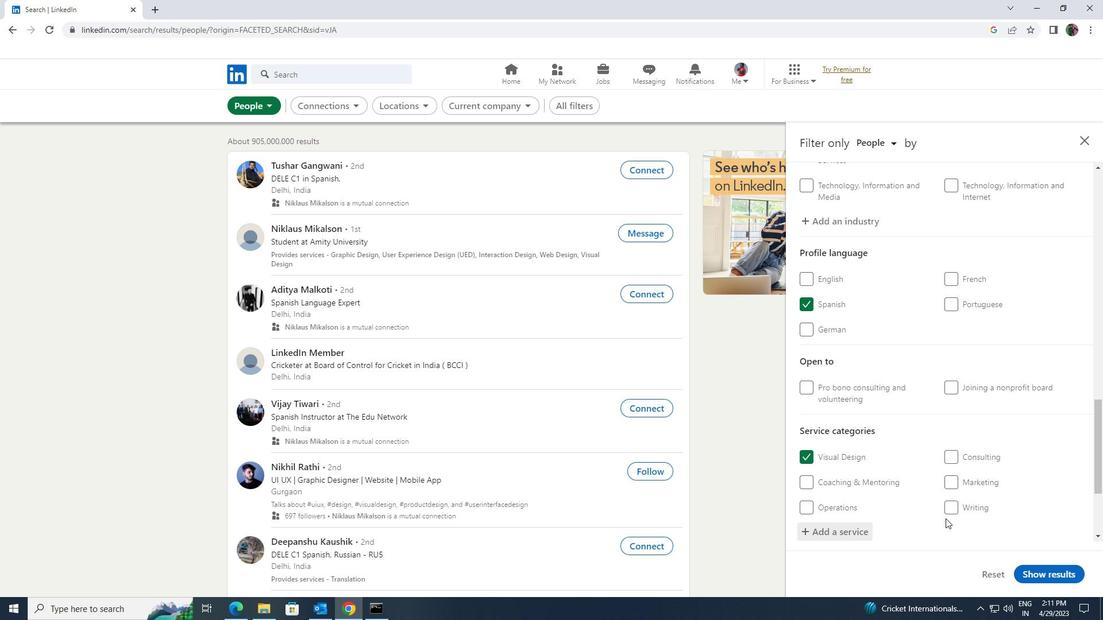 
Action: Mouse scrolled (946, 518) with delta (0, 0)
Screenshot: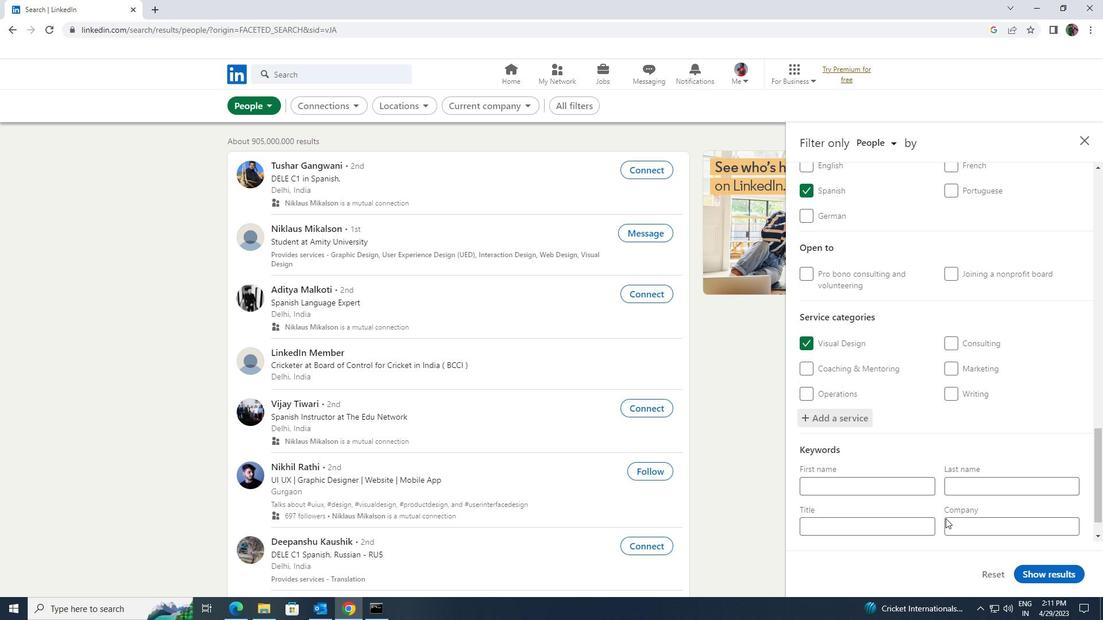 
Action: Mouse moved to (916, 486)
Screenshot: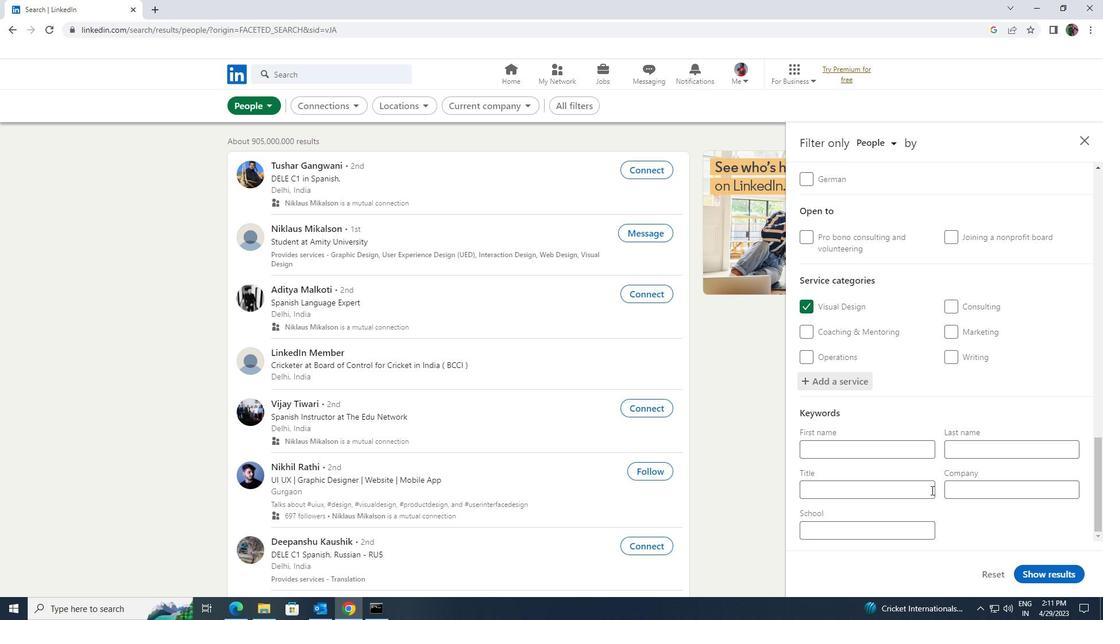 
Action: Mouse pressed left at (916, 486)
Screenshot: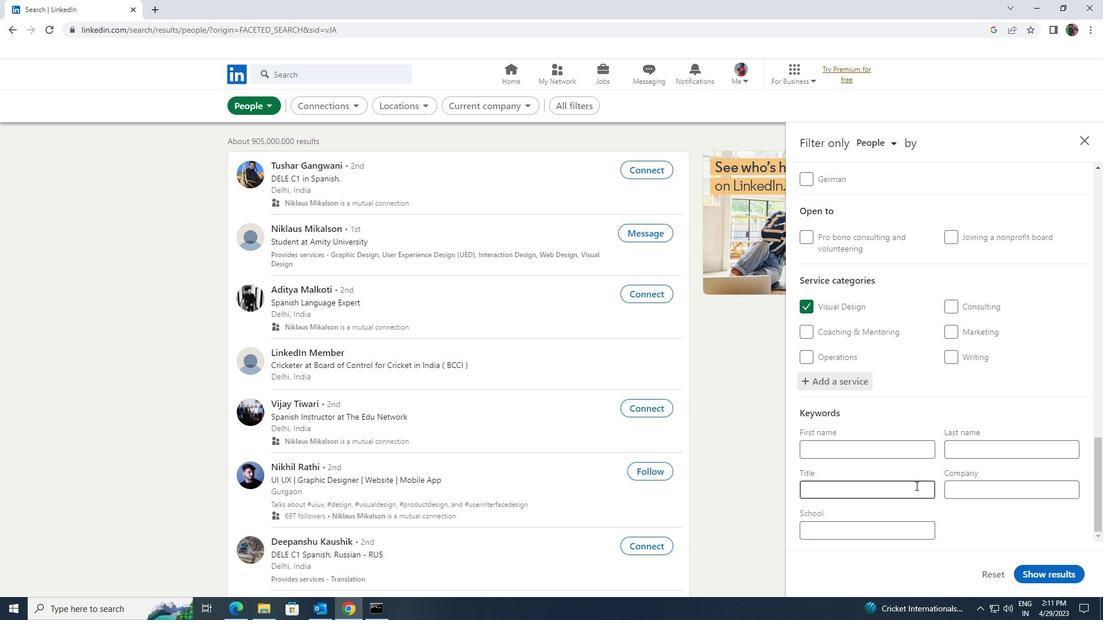 
Action: Key pressed <Key.shift>CUSTOMER<Key.space><Key.shift>CARE<Key.space><Key.shift>ASSOI<Key.backspace>CIATE
Screenshot: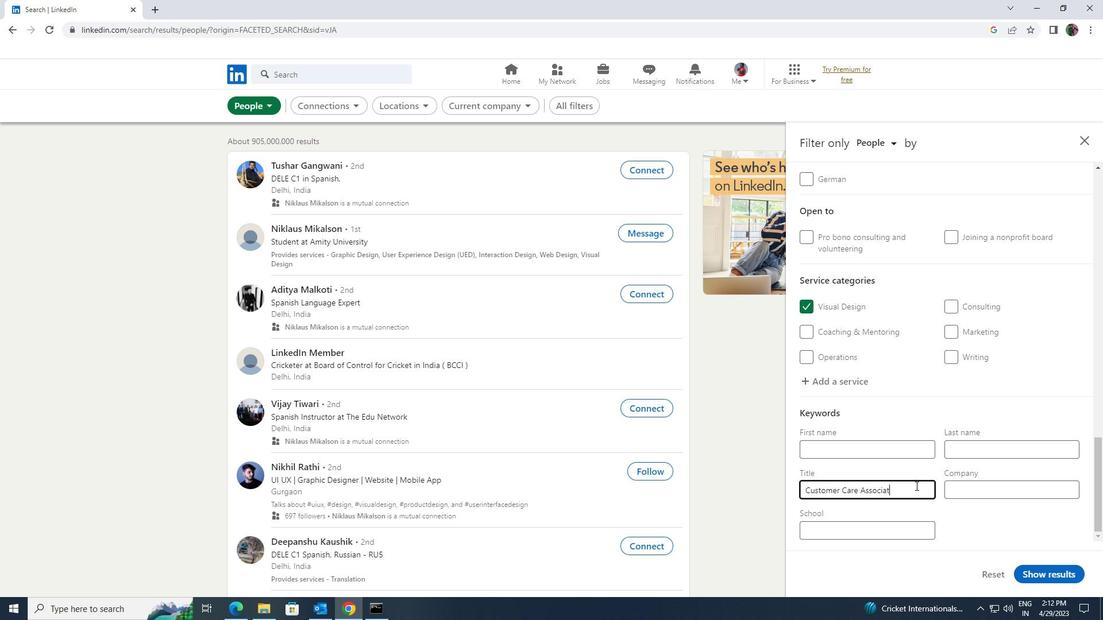 
Action: Mouse moved to (1033, 573)
Screenshot: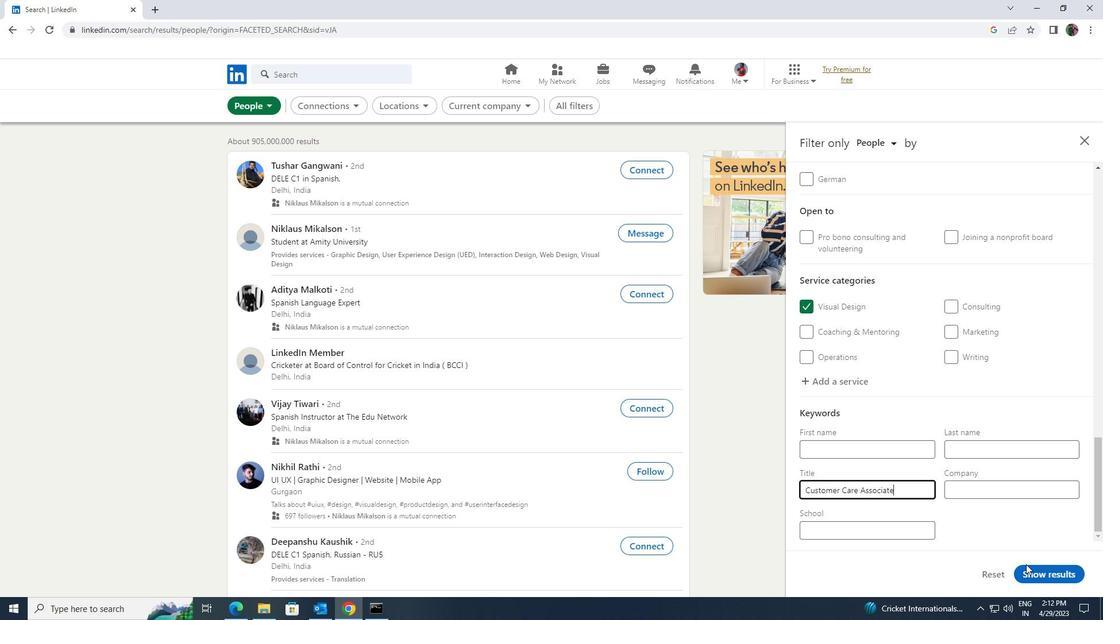 
Action: Mouse pressed left at (1033, 573)
Screenshot: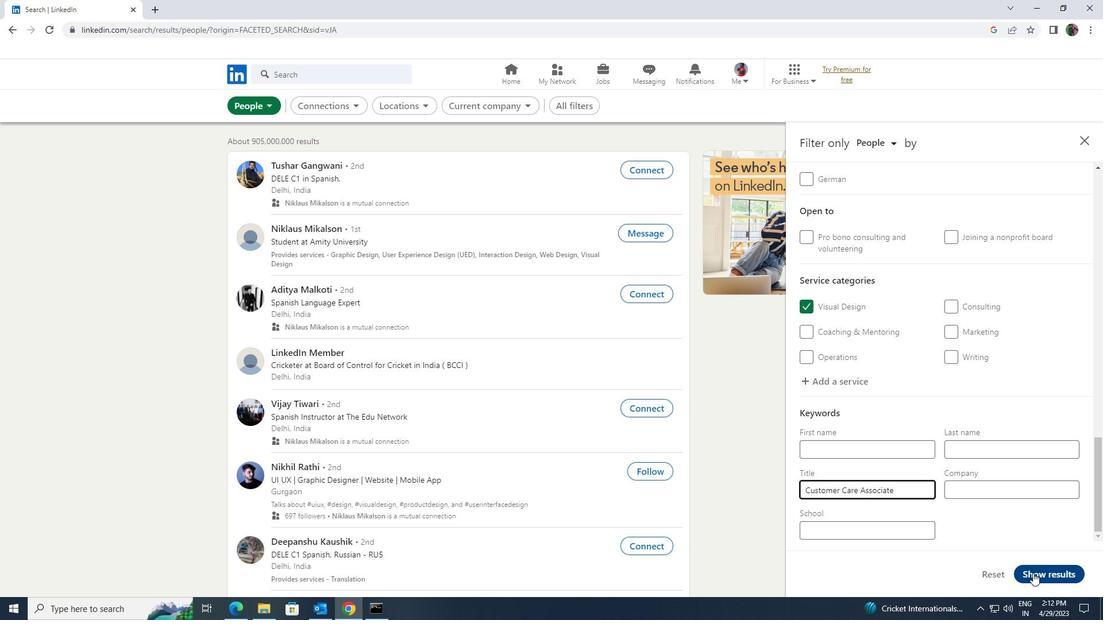 
